 Task: Find connections with filter location Chharra with filter topic #healthy with filter profile language English with filter current company Incedo Inc. with filter school St. Joseph's Pre-University College with filter industry Blockchain Services with filter service category Email Marketing with filter keywords title Director of Maintenance
Action: Mouse moved to (487, 74)
Screenshot: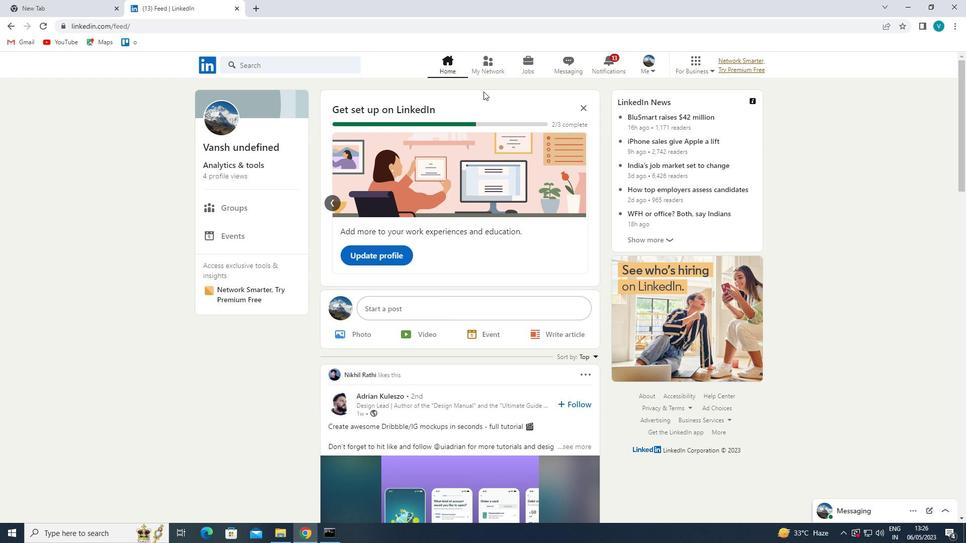 
Action: Mouse pressed left at (487, 74)
Screenshot: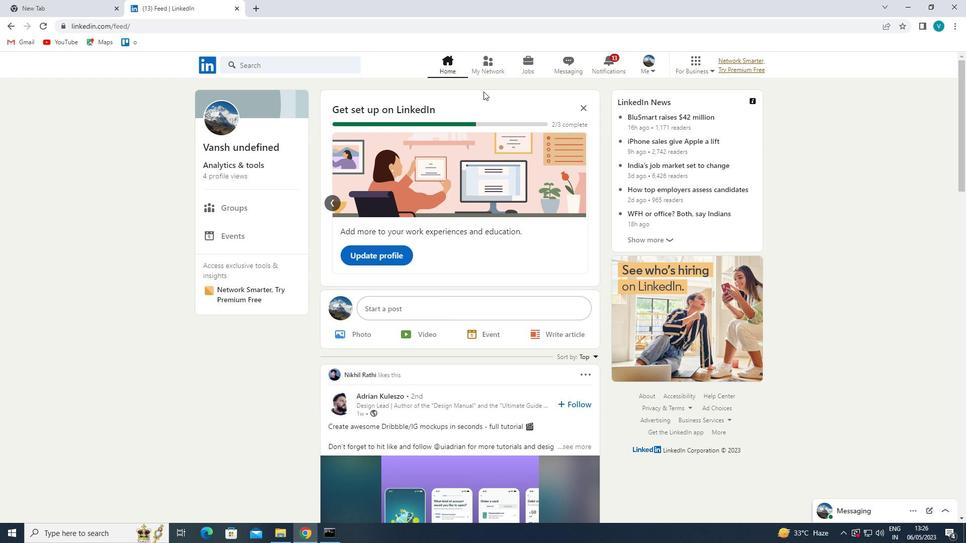 
Action: Mouse moved to (277, 117)
Screenshot: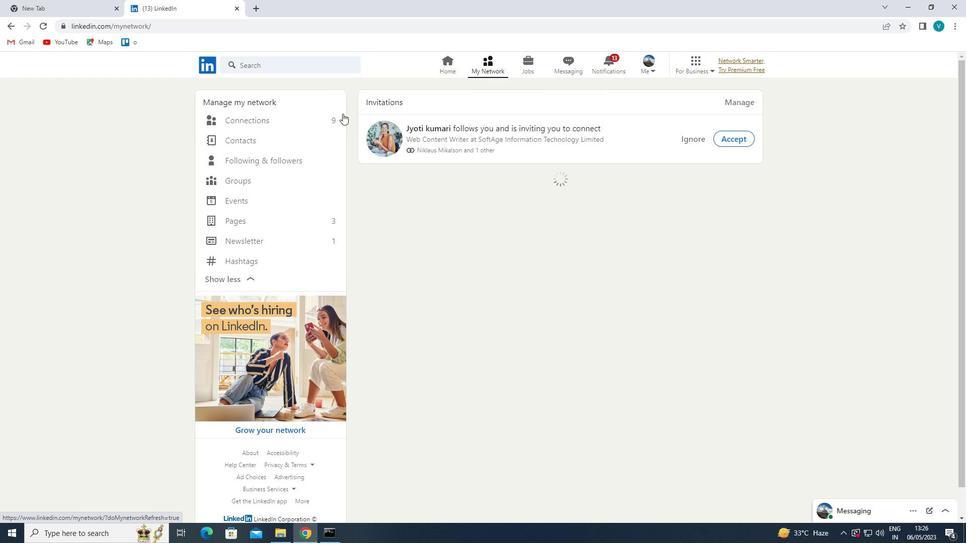 
Action: Mouse pressed left at (277, 117)
Screenshot: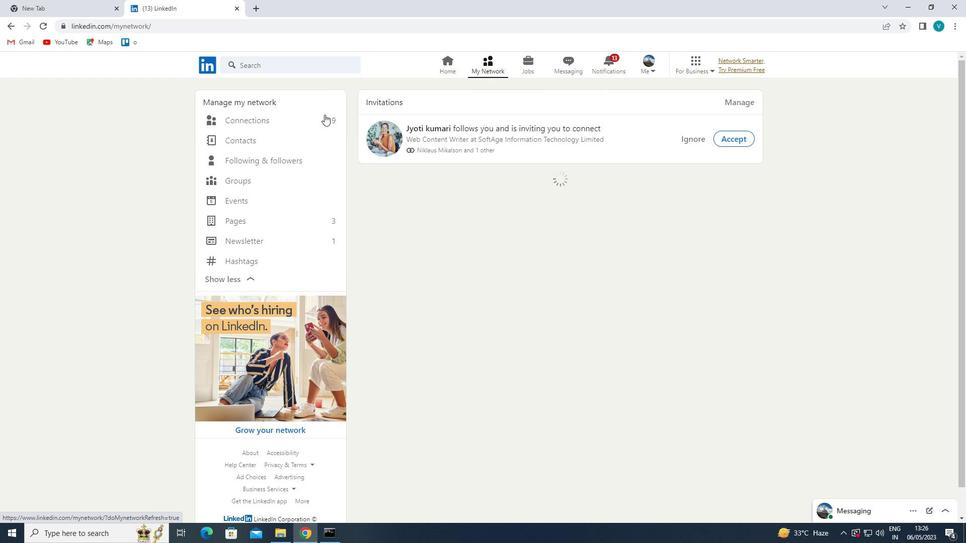 
Action: Mouse moved to (535, 122)
Screenshot: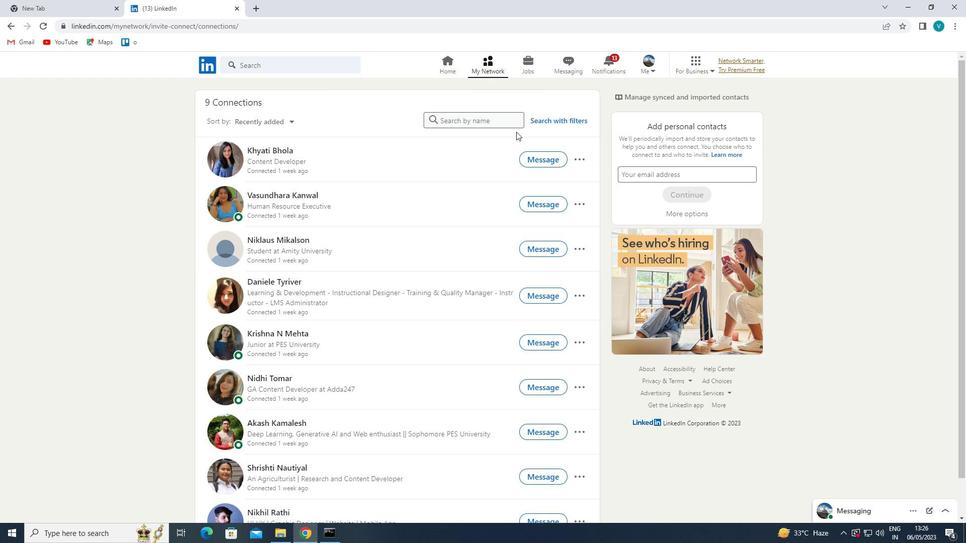 
Action: Mouse pressed left at (535, 122)
Screenshot: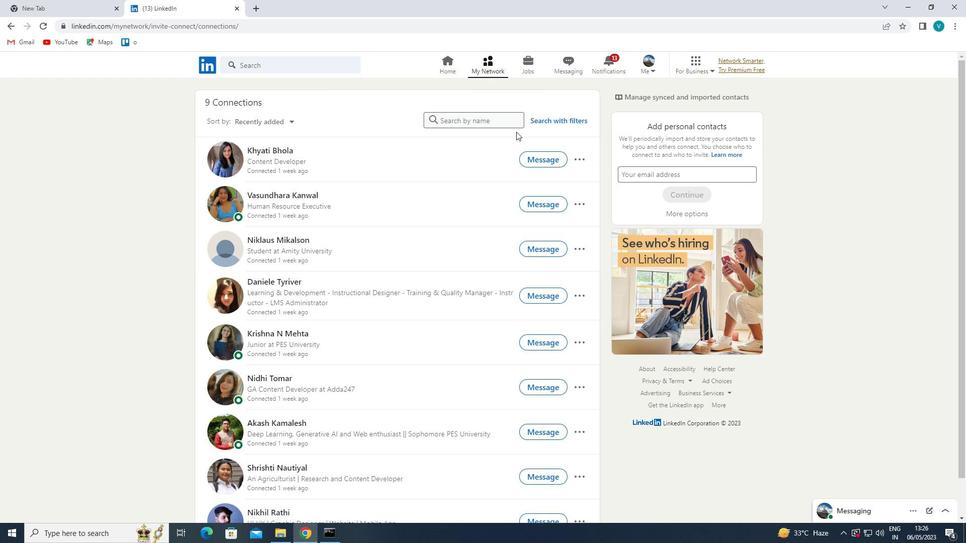 
Action: Mouse moved to (485, 94)
Screenshot: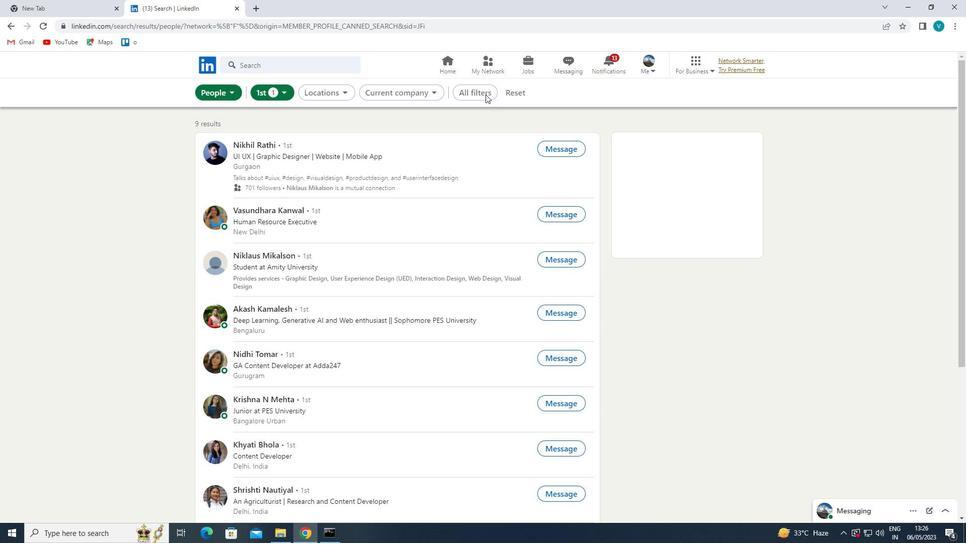 
Action: Mouse pressed left at (485, 94)
Screenshot: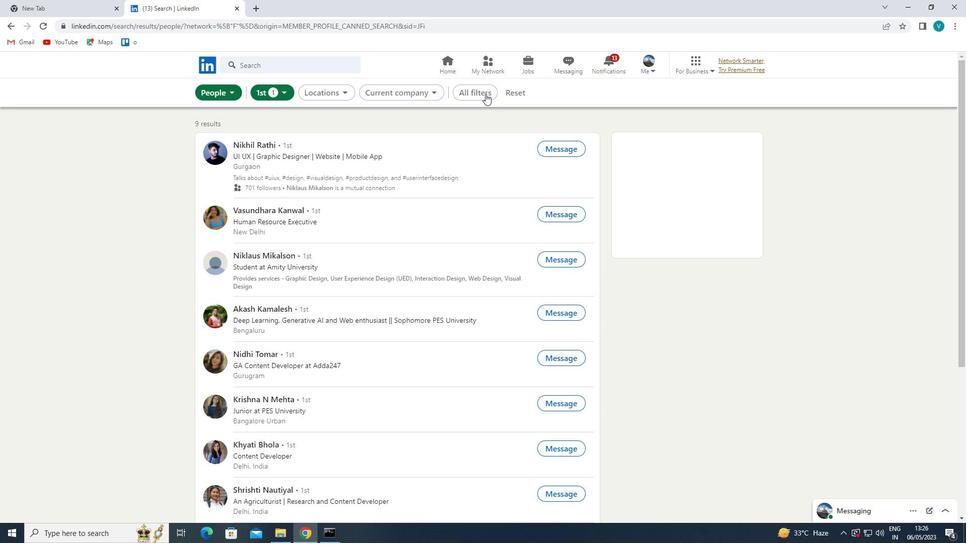 
Action: Mouse moved to (717, 197)
Screenshot: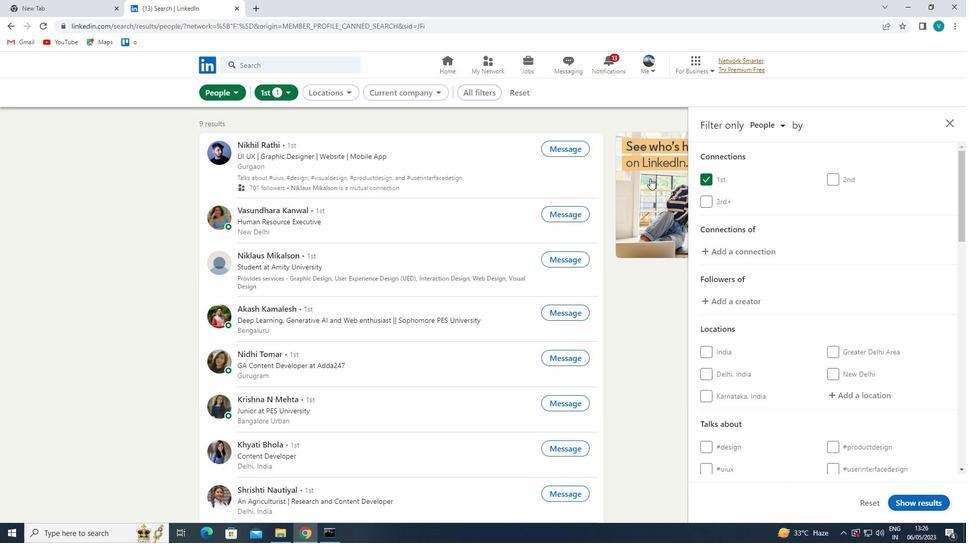 
Action: Mouse scrolled (717, 196) with delta (0, 0)
Screenshot: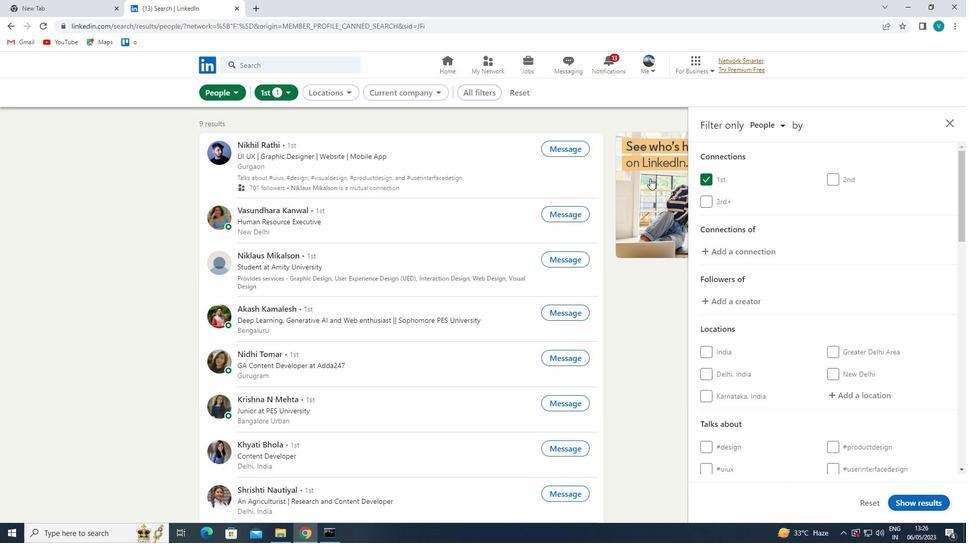 
Action: Mouse scrolled (717, 196) with delta (0, 0)
Screenshot: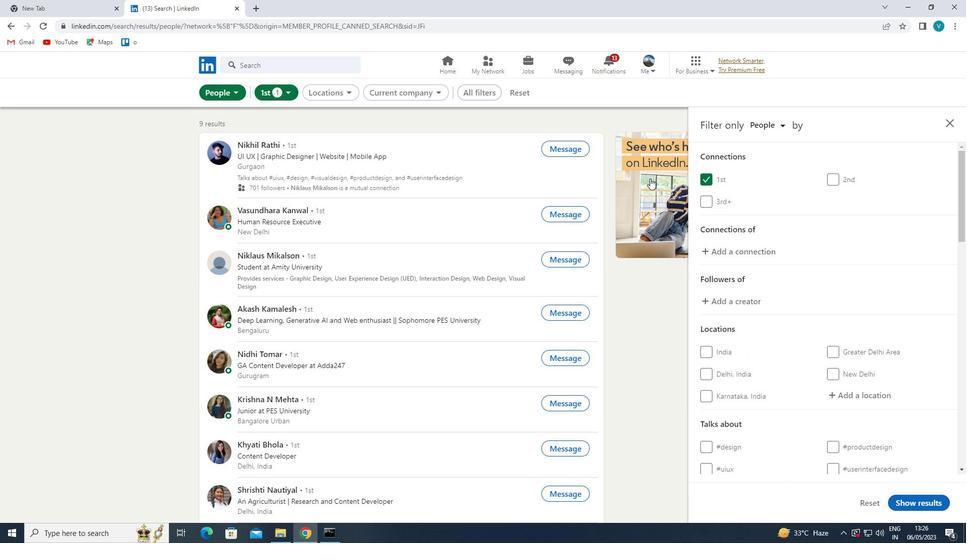 
Action: Mouse moved to (865, 289)
Screenshot: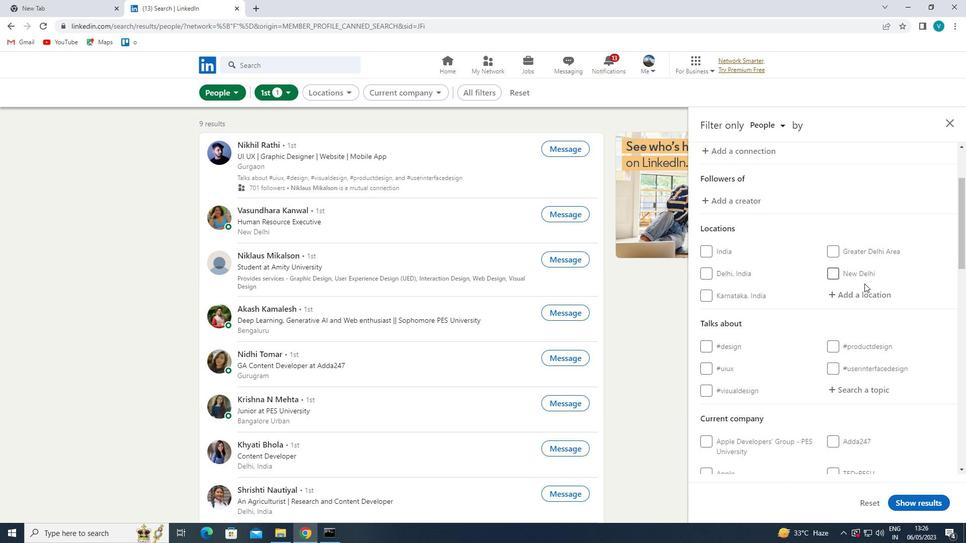 
Action: Mouse pressed left at (865, 289)
Screenshot: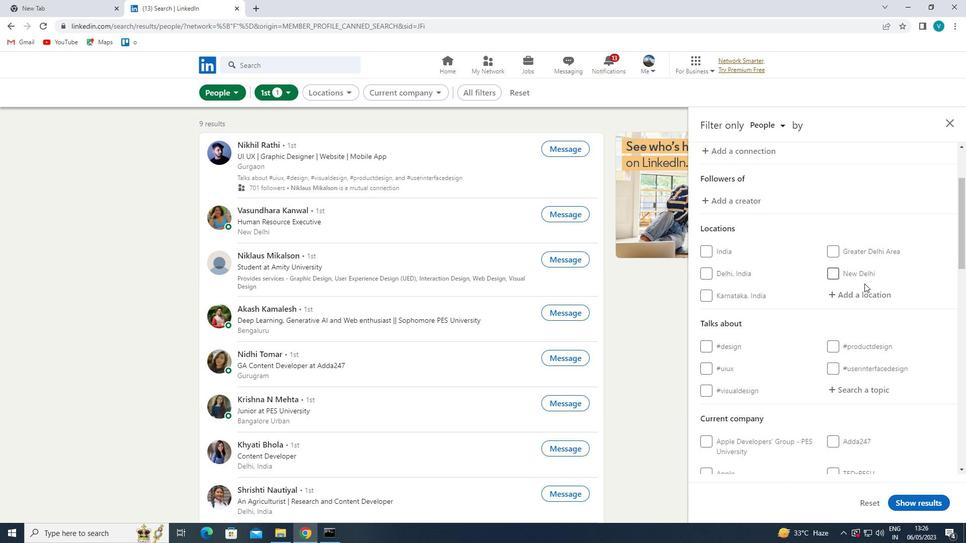 
Action: Mouse moved to (566, 120)
Screenshot: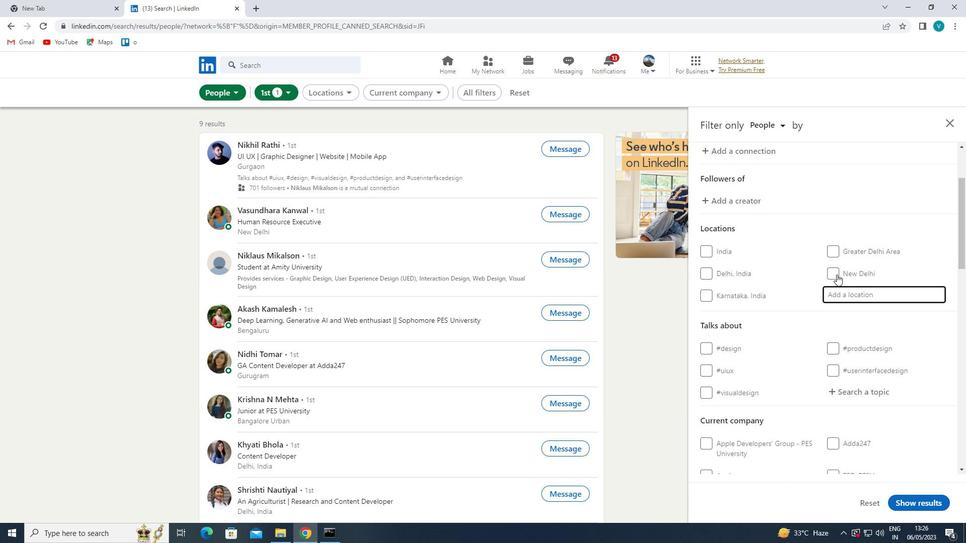 
Action: Key pressed <Key.shift>CHHARRA
Screenshot: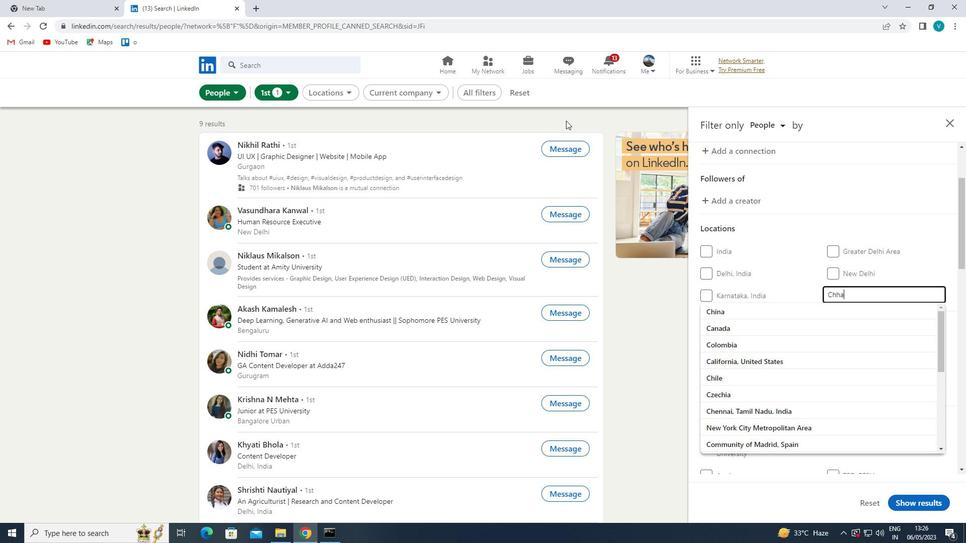 
Action: Mouse moved to (824, 294)
Screenshot: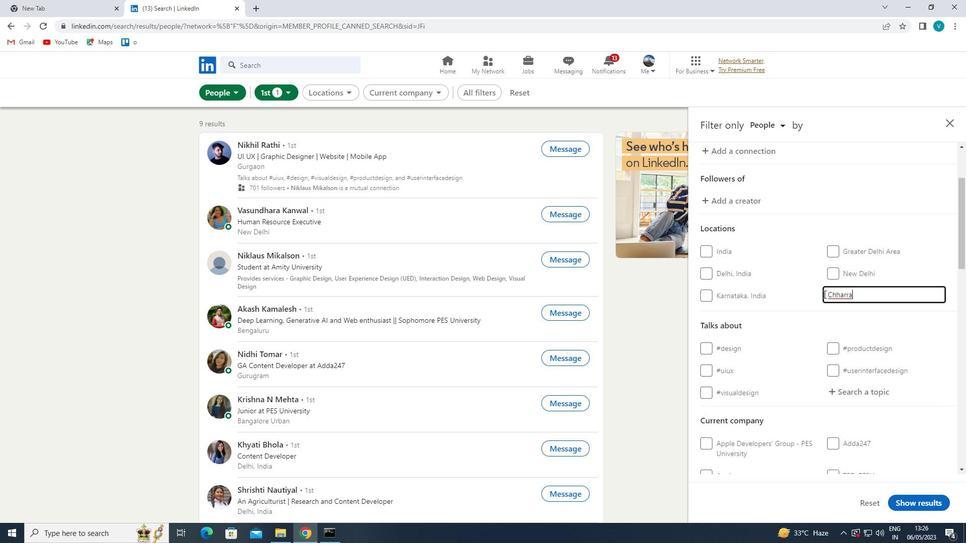
Action: Mouse pressed left at (824, 294)
Screenshot: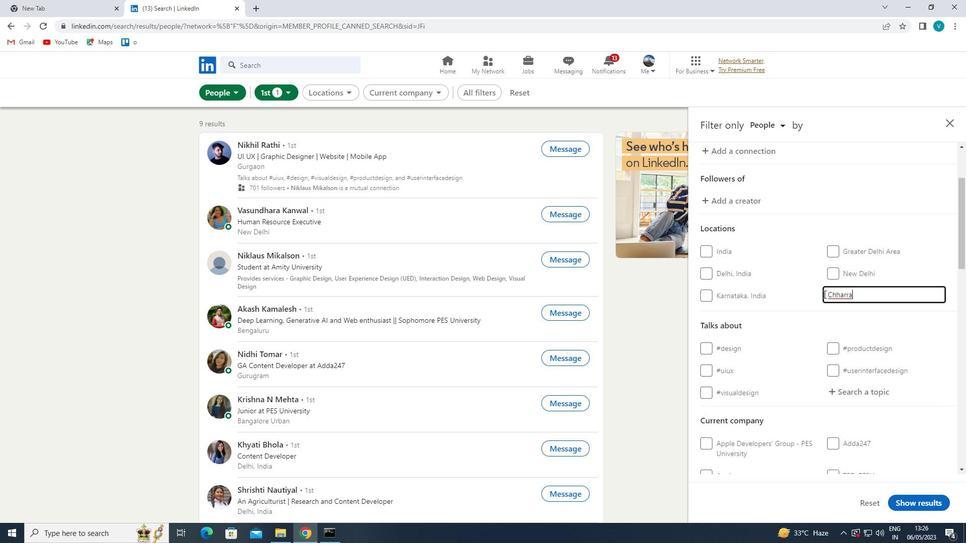 
Action: Mouse moved to (844, 331)
Screenshot: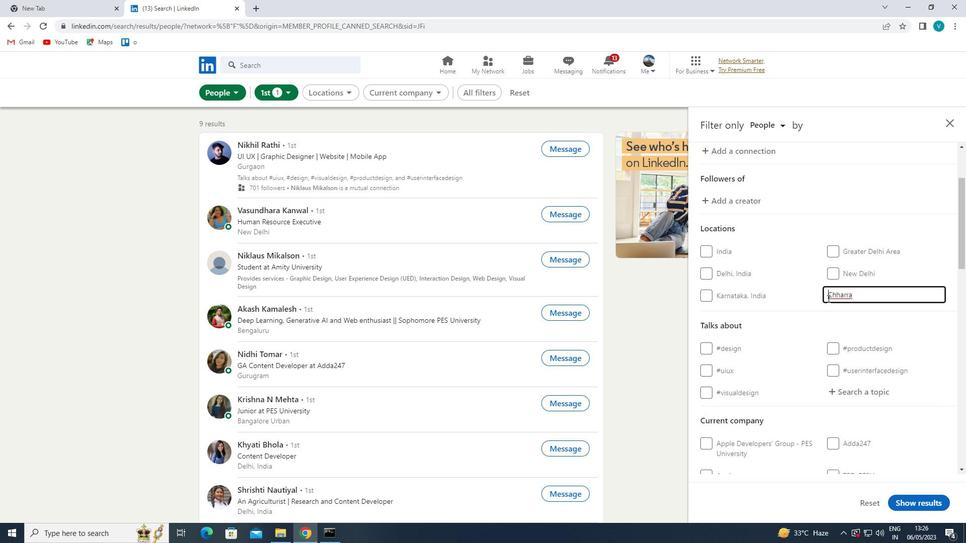 
Action: Mouse scrolled (844, 331) with delta (0, 0)
Screenshot: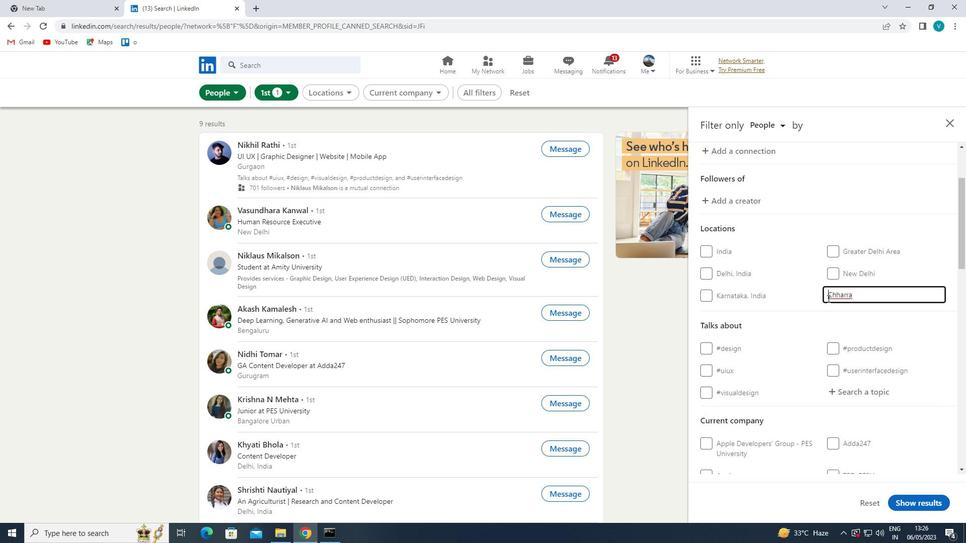
Action: Mouse moved to (848, 337)
Screenshot: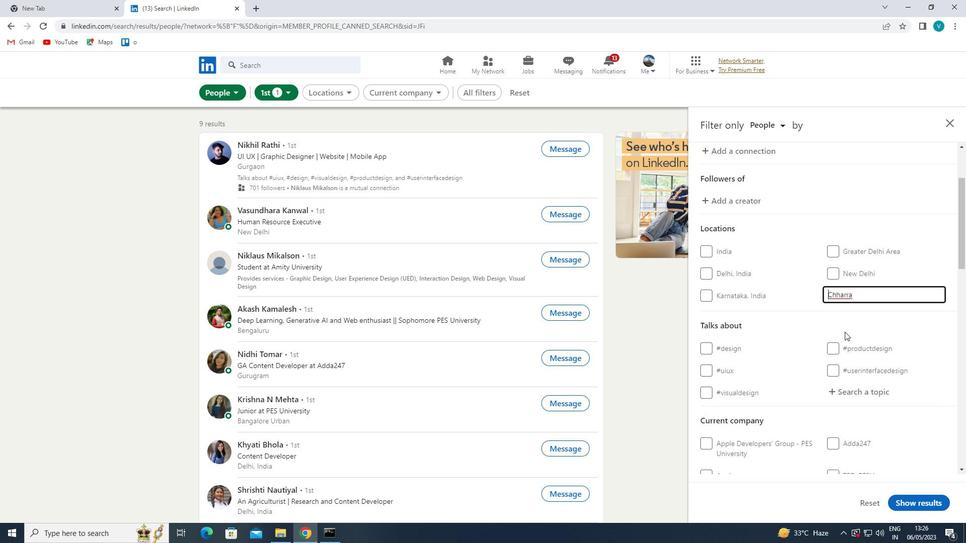 
Action: Mouse scrolled (848, 336) with delta (0, 0)
Screenshot: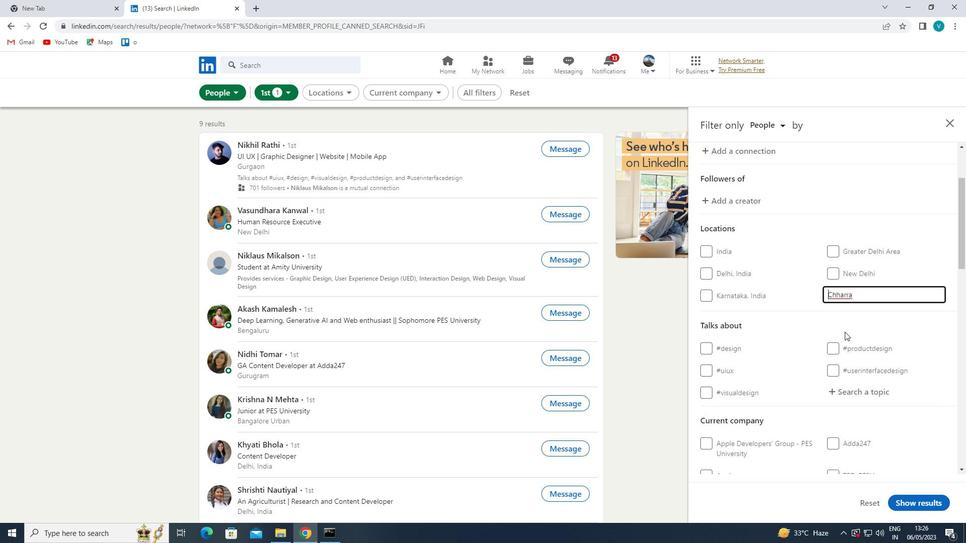 
Action: Mouse moved to (863, 293)
Screenshot: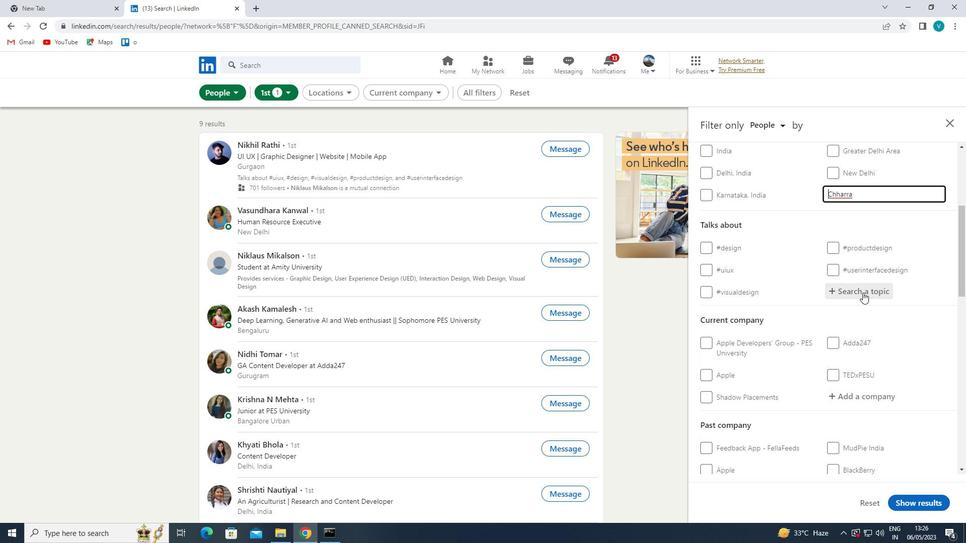 
Action: Mouse pressed left at (863, 293)
Screenshot: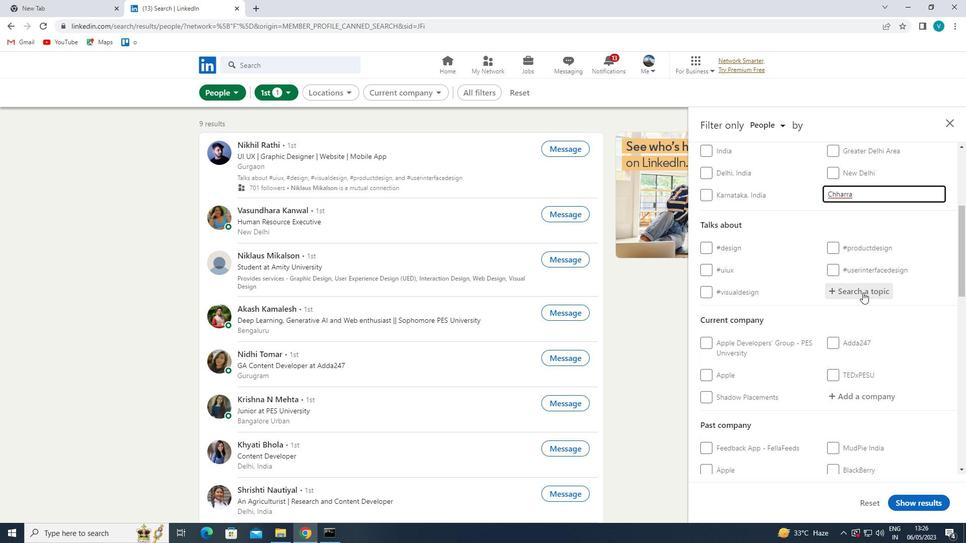 
Action: Mouse moved to (792, 246)
Screenshot: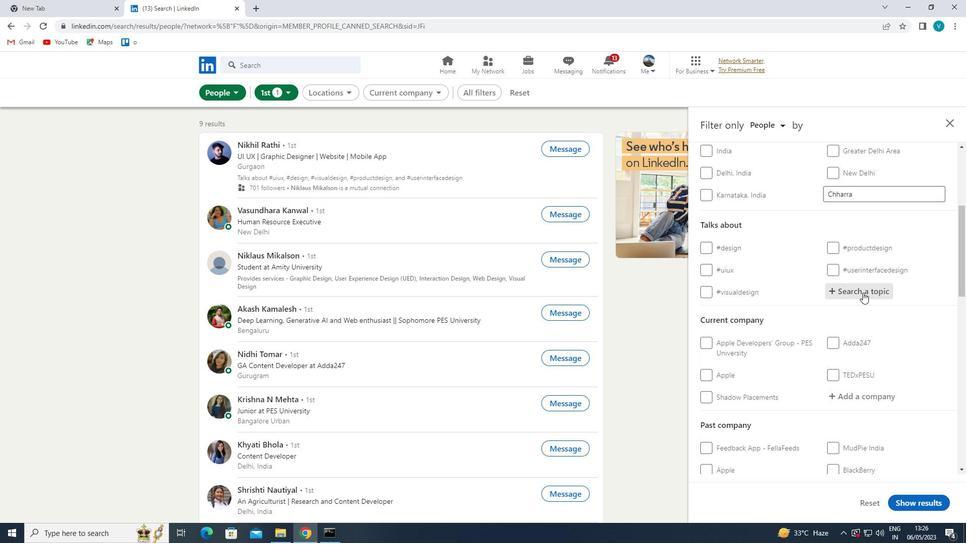
Action: Key pressed HEA
Screenshot: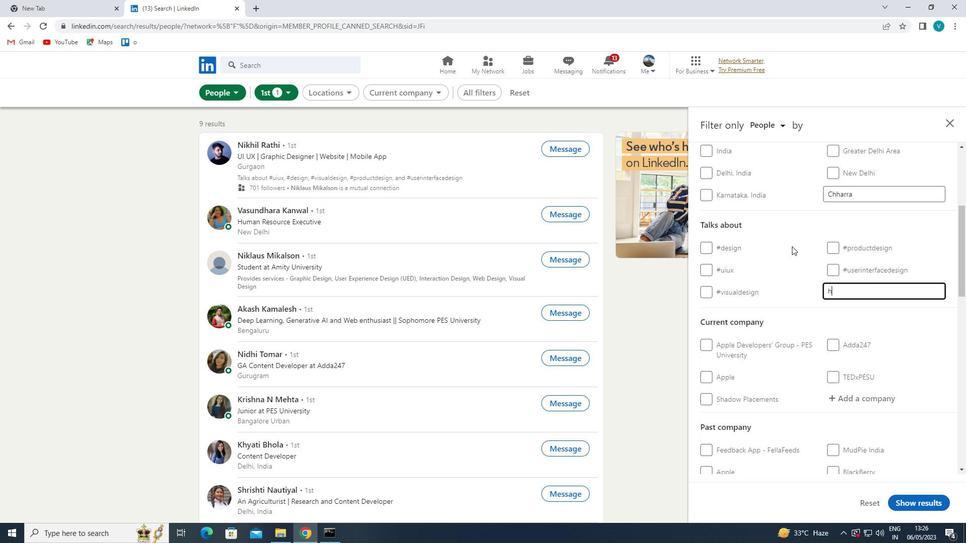
Action: Mouse moved to (792, 246)
Screenshot: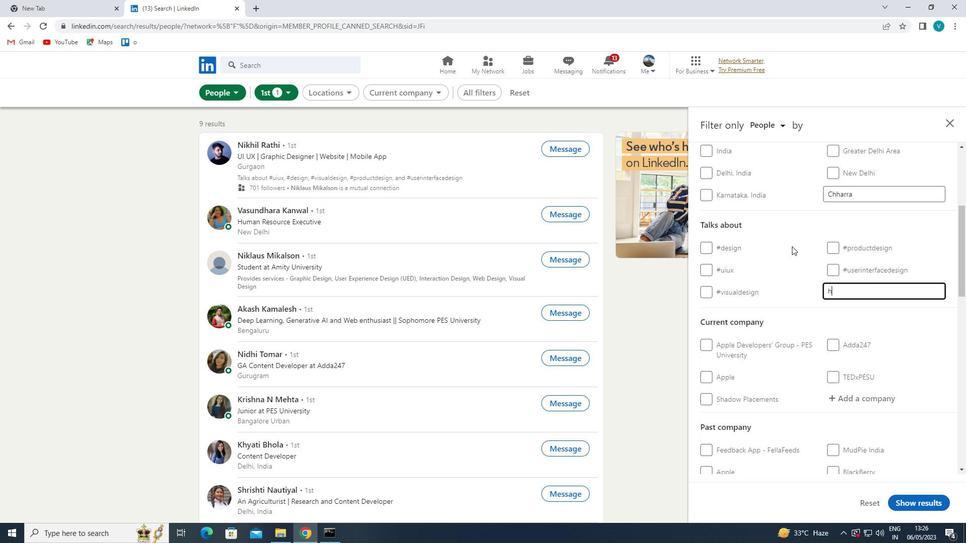 
Action: Key pressed LTHY
Screenshot: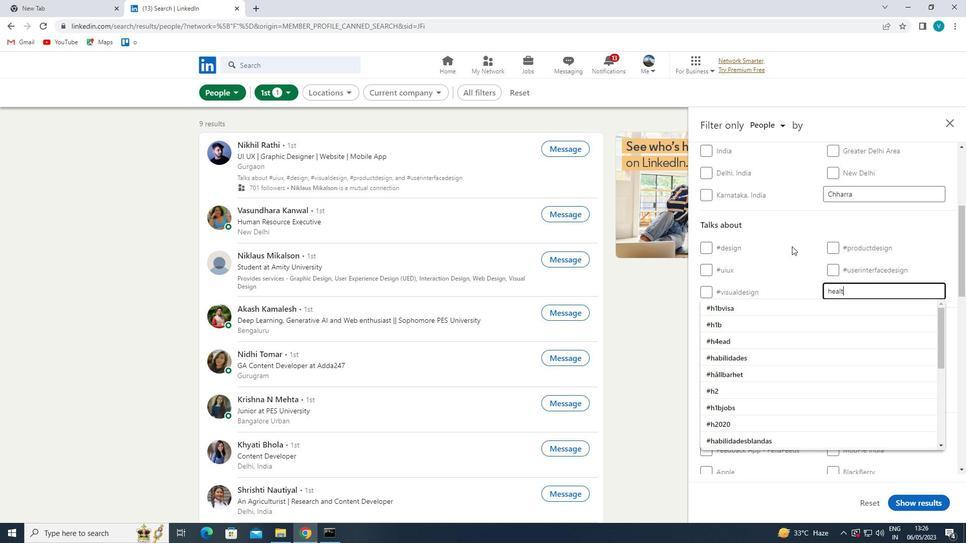 
Action: Mouse moved to (761, 336)
Screenshot: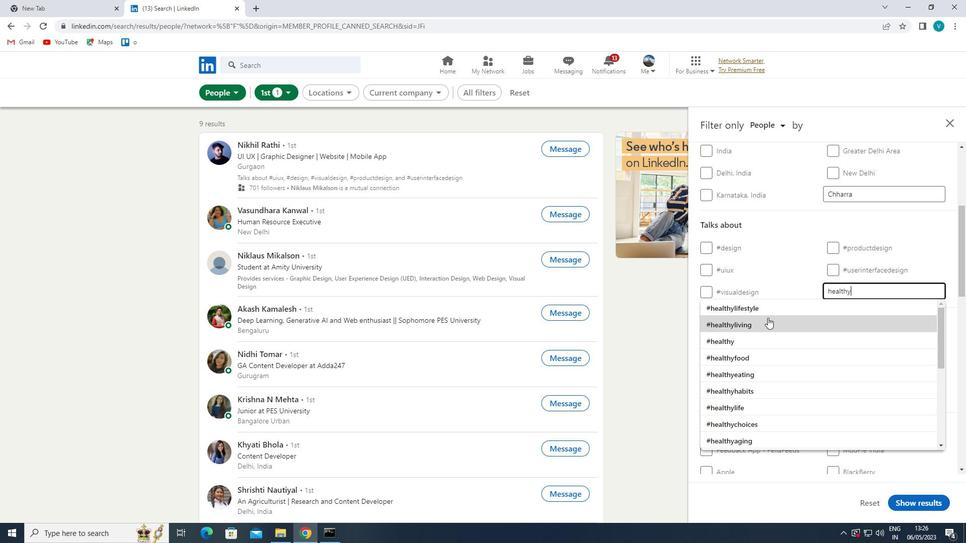 
Action: Mouse pressed left at (761, 336)
Screenshot: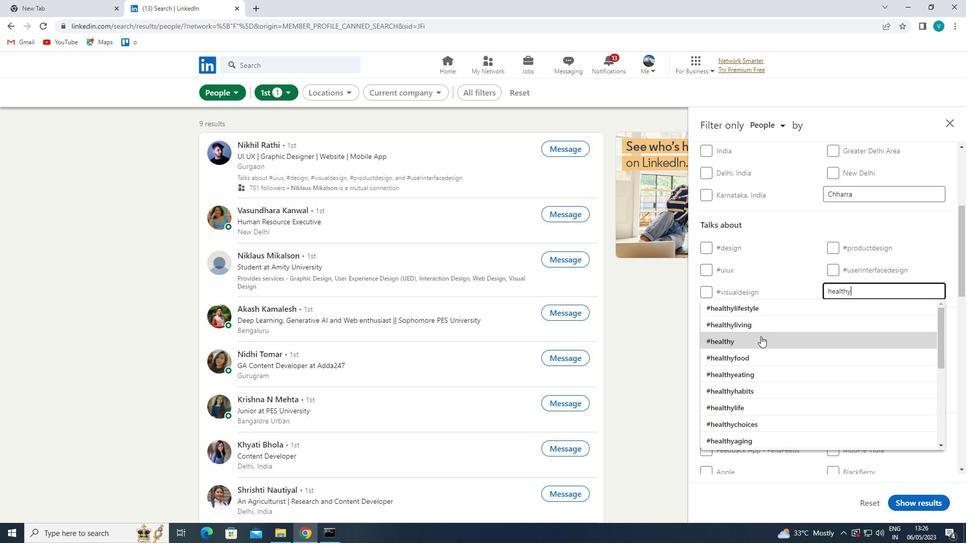 
Action: Mouse moved to (764, 335)
Screenshot: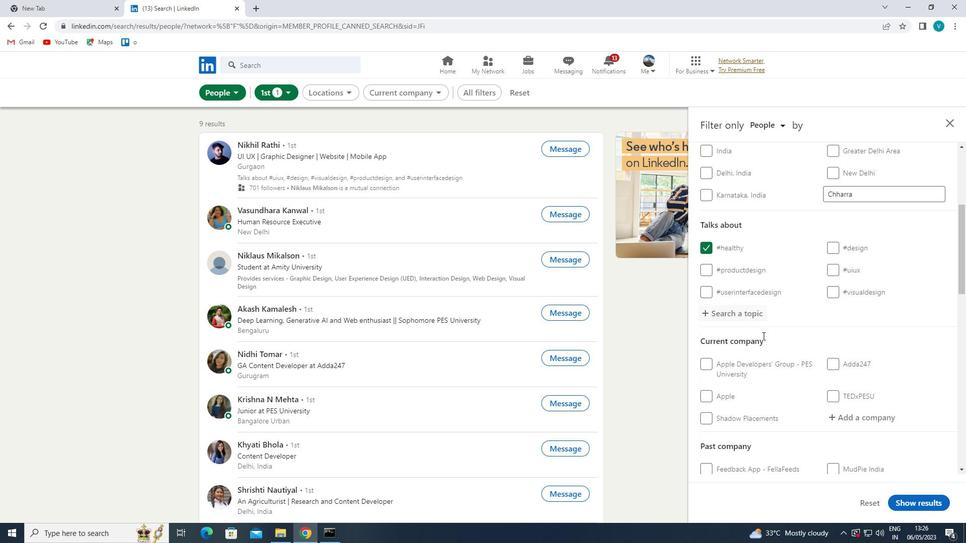 
Action: Mouse scrolled (764, 334) with delta (0, 0)
Screenshot: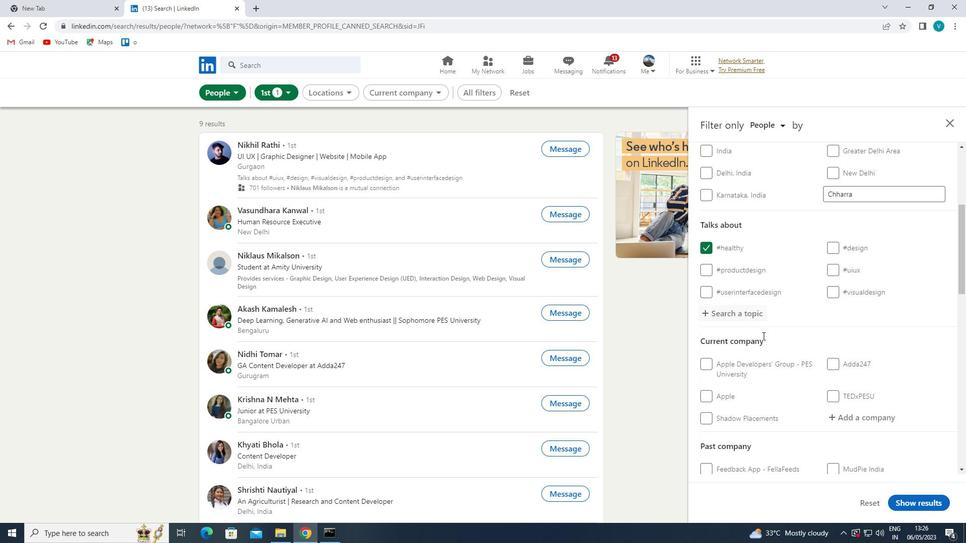 
Action: Mouse moved to (765, 335)
Screenshot: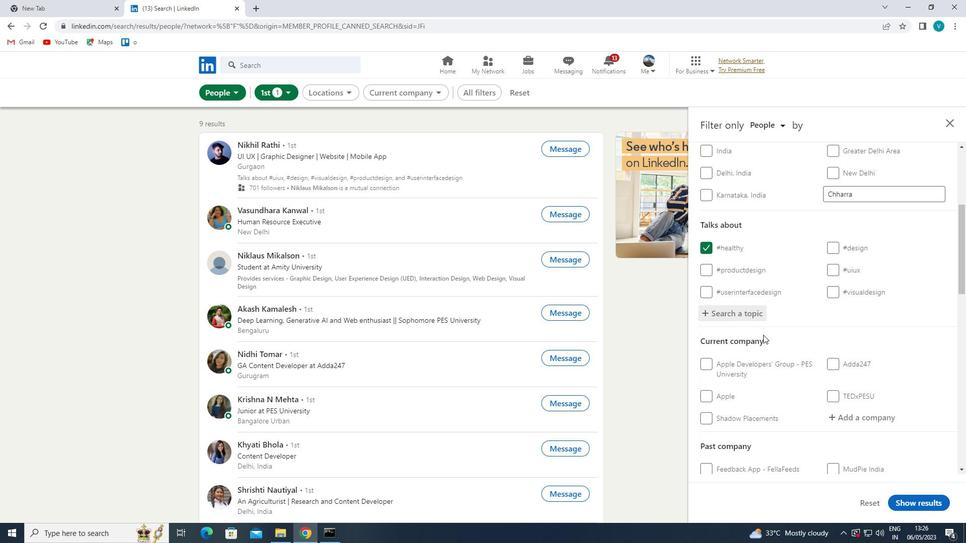 
Action: Mouse scrolled (765, 334) with delta (0, 0)
Screenshot: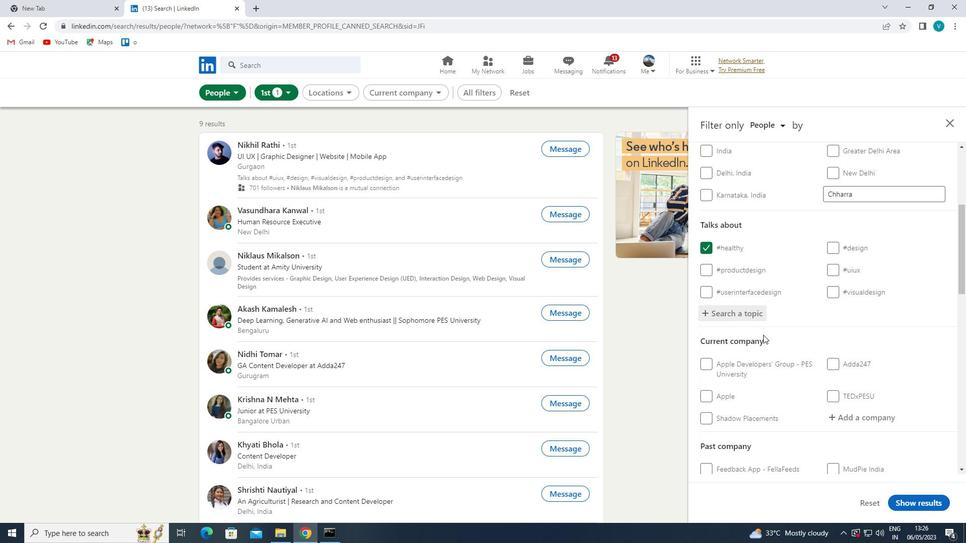 
Action: Mouse moved to (768, 337)
Screenshot: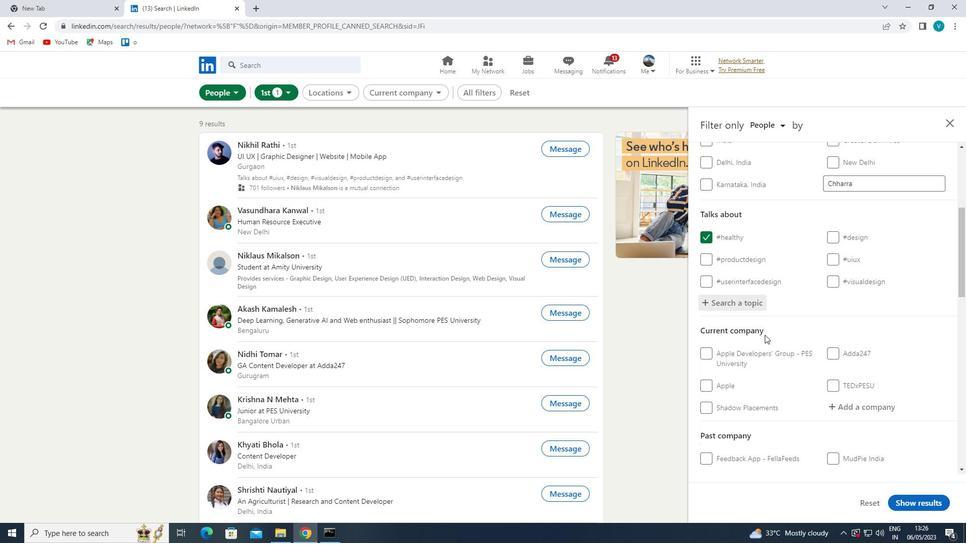 
Action: Mouse scrolled (768, 337) with delta (0, 0)
Screenshot: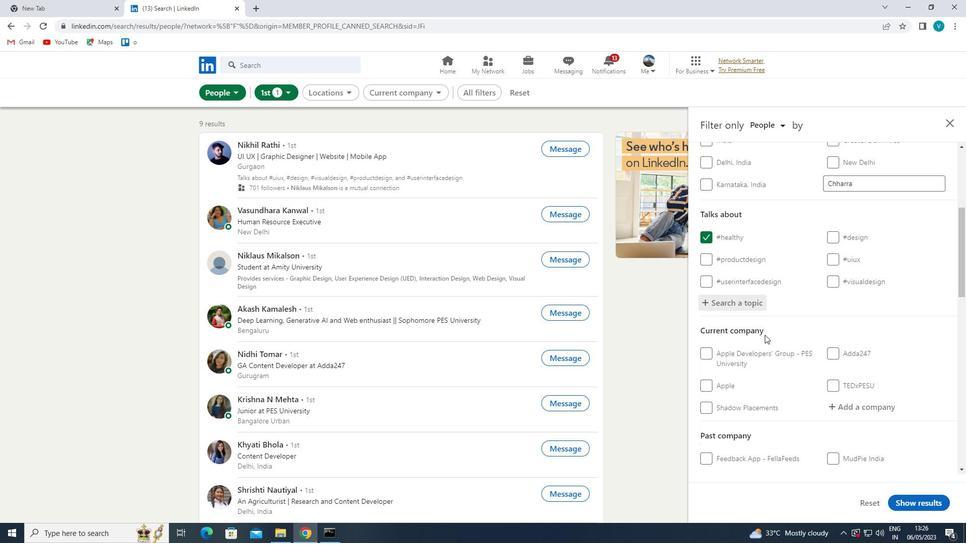 
Action: Mouse moved to (852, 317)
Screenshot: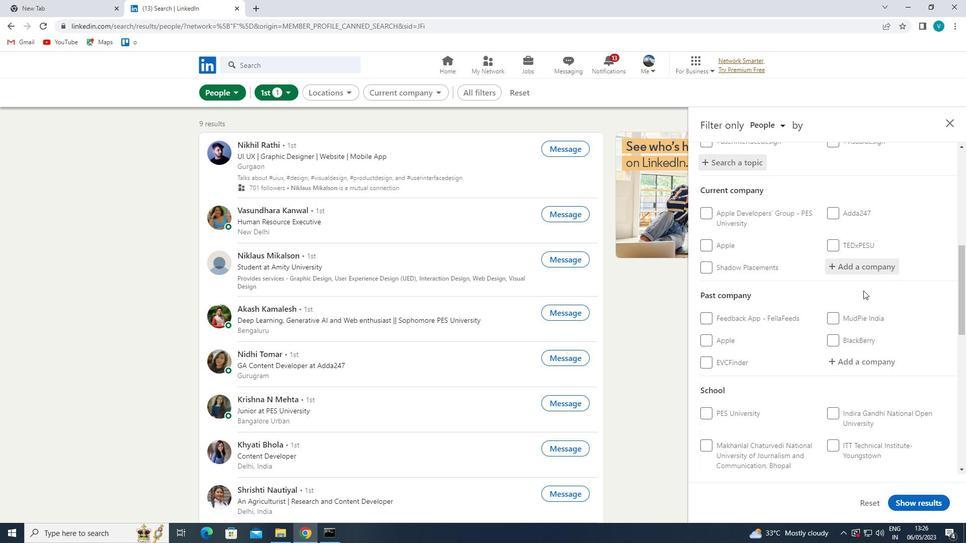 
Action: Mouse scrolled (852, 317) with delta (0, 0)
Screenshot: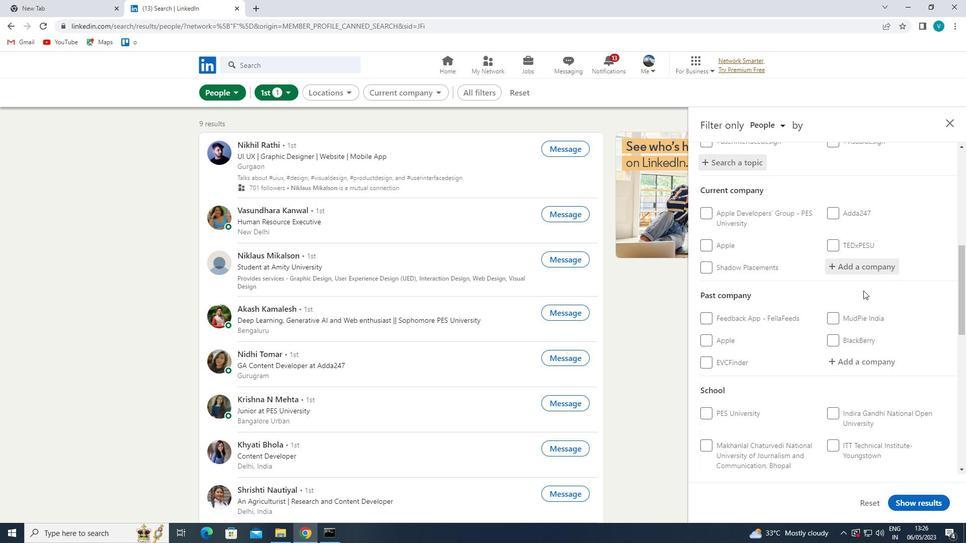 
Action: Mouse moved to (846, 328)
Screenshot: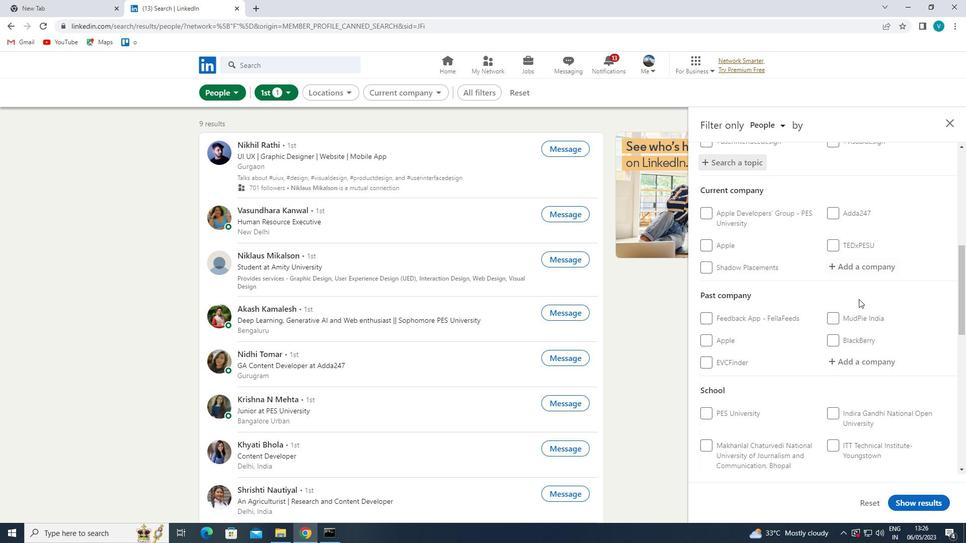 
Action: Mouse scrolled (846, 327) with delta (0, 0)
Screenshot: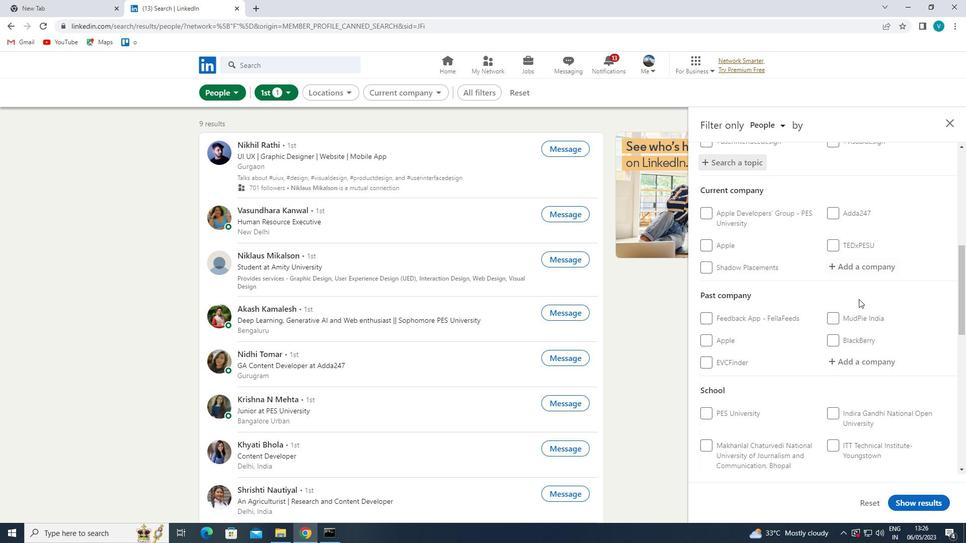 
Action: Mouse moved to (839, 337)
Screenshot: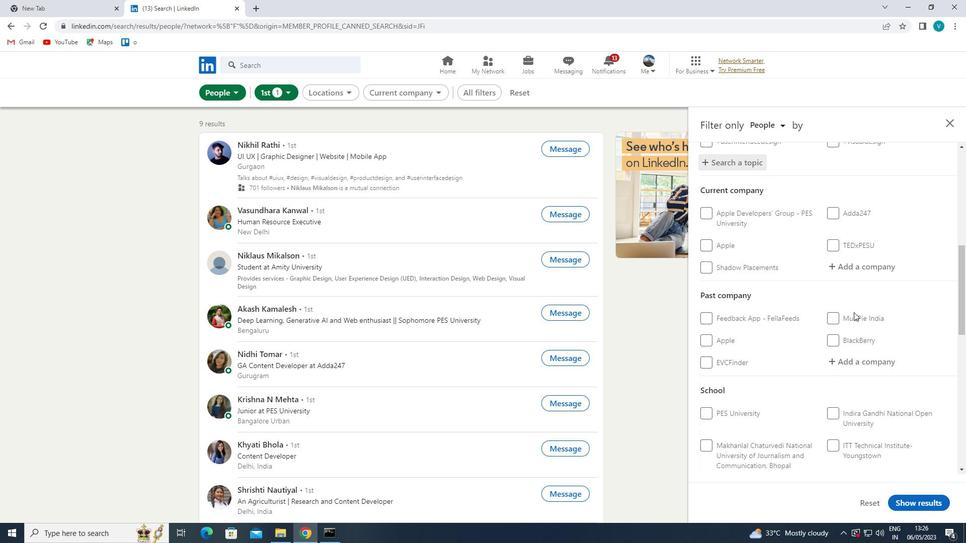 
Action: Mouse scrolled (839, 336) with delta (0, 0)
Screenshot: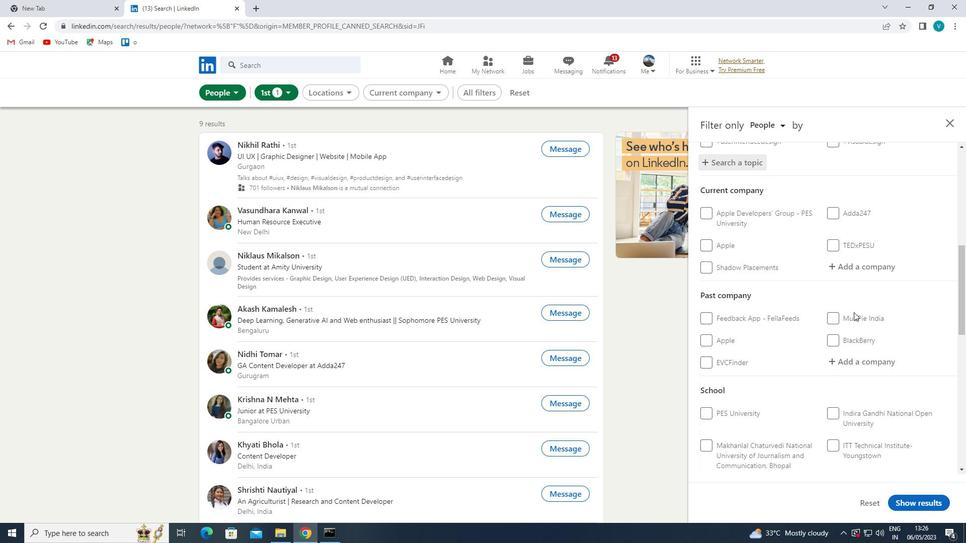 
Action: Mouse moved to (825, 345)
Screenshot: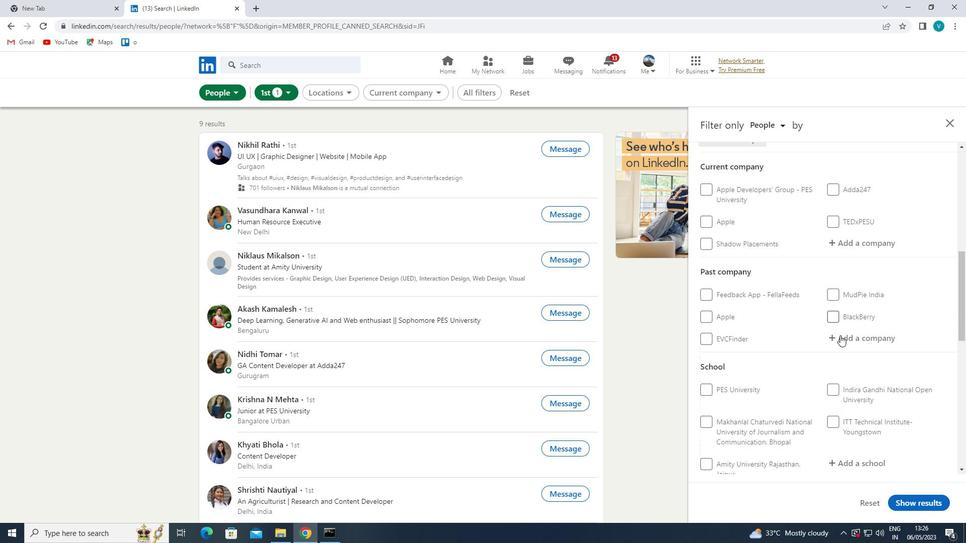 
Action: Mouse scrolled (825, 344) with delta (0, 0)
Screenshot: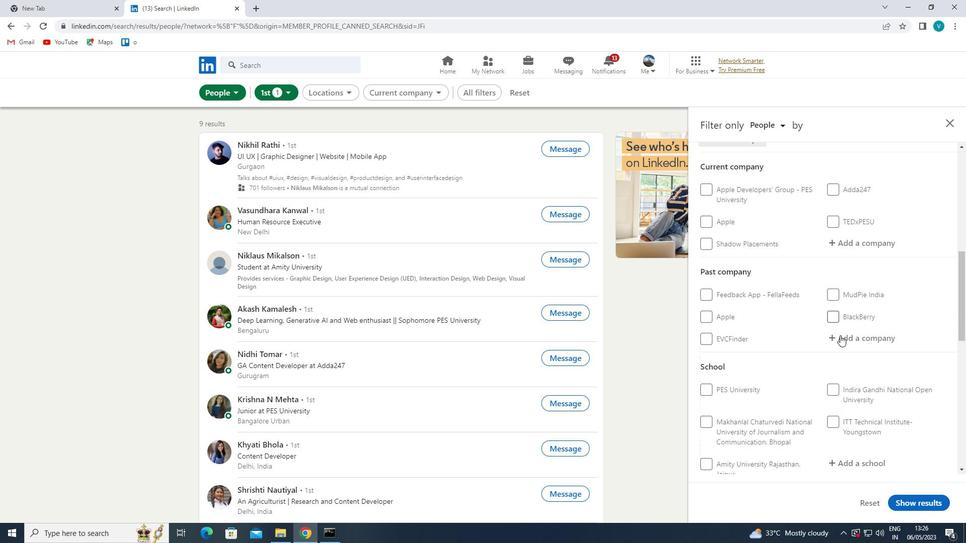 
Action: Mouse moved to (798, 353)
Screenshot: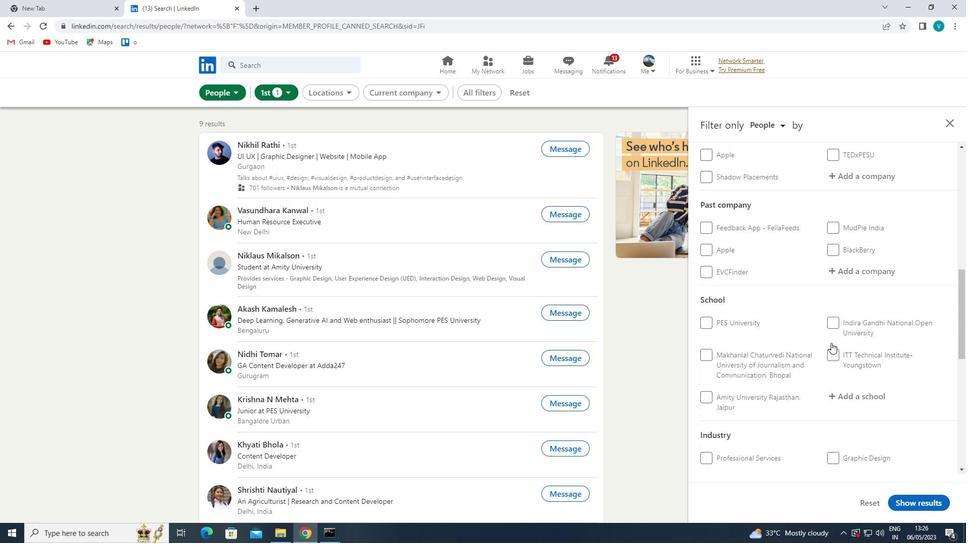 
Action: Mouse scrolled (798, 352) with delta (0, 0)
Screenshot: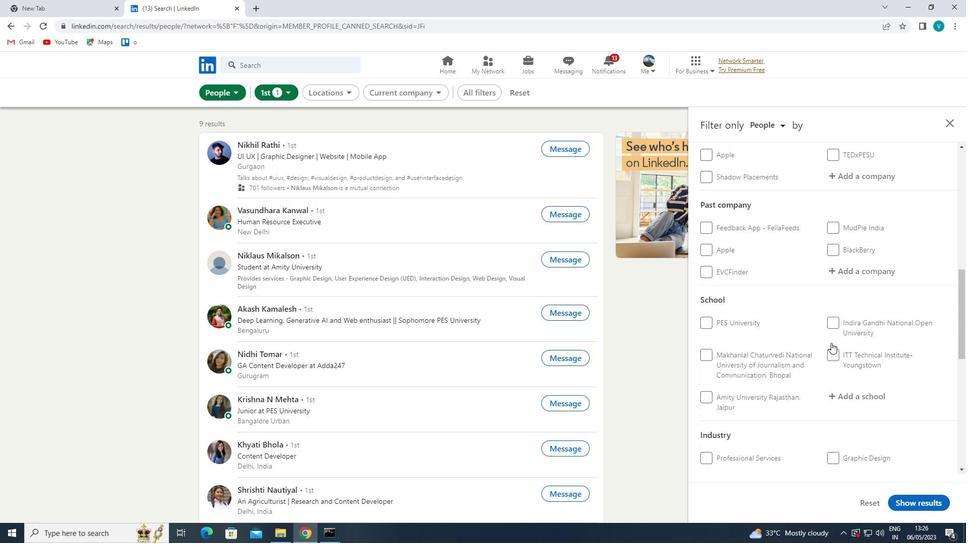 
Action: Mouse moved to (767, 359)
Screenshot: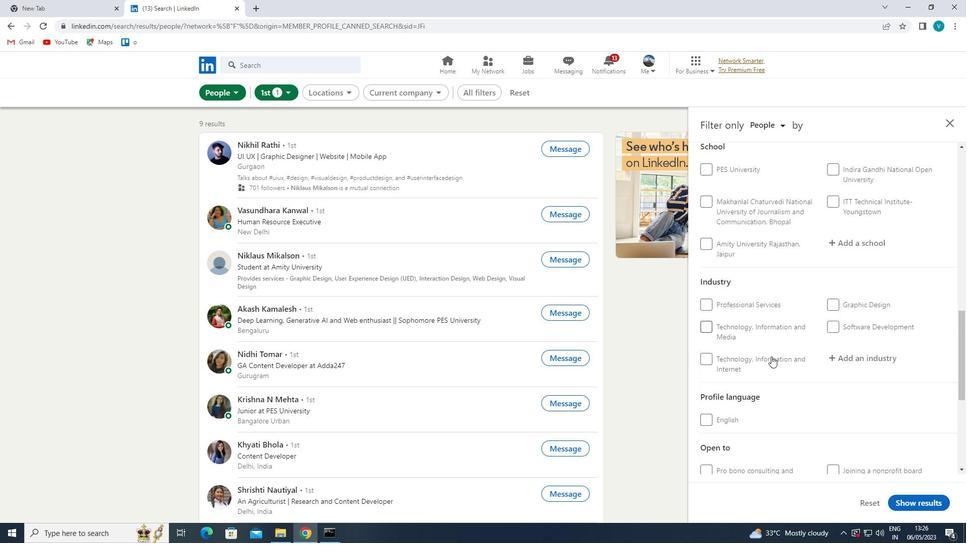 
Action: Mouse scrolled (767, 358) with delta (0, 0)
Screenshot: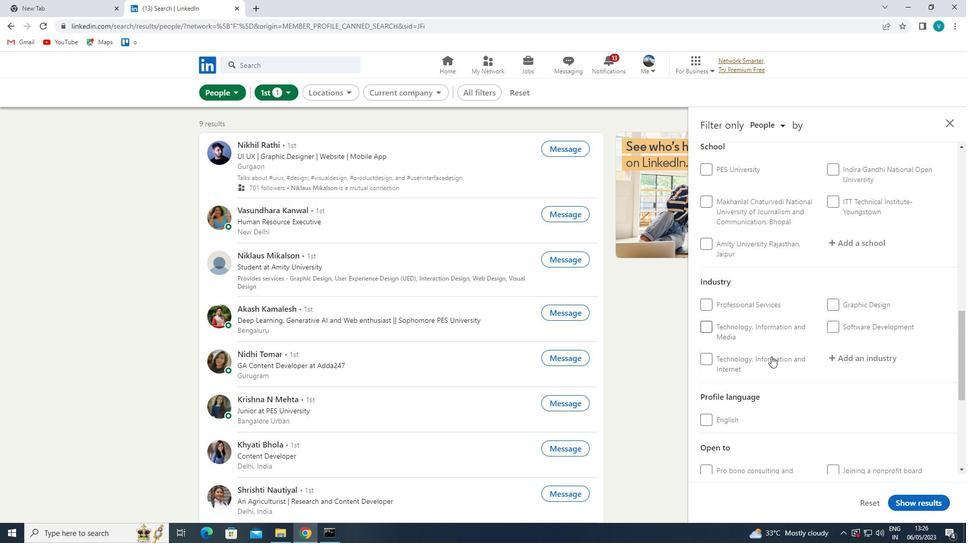 
Action: Mouse moved to (709, 361)
Screenshot: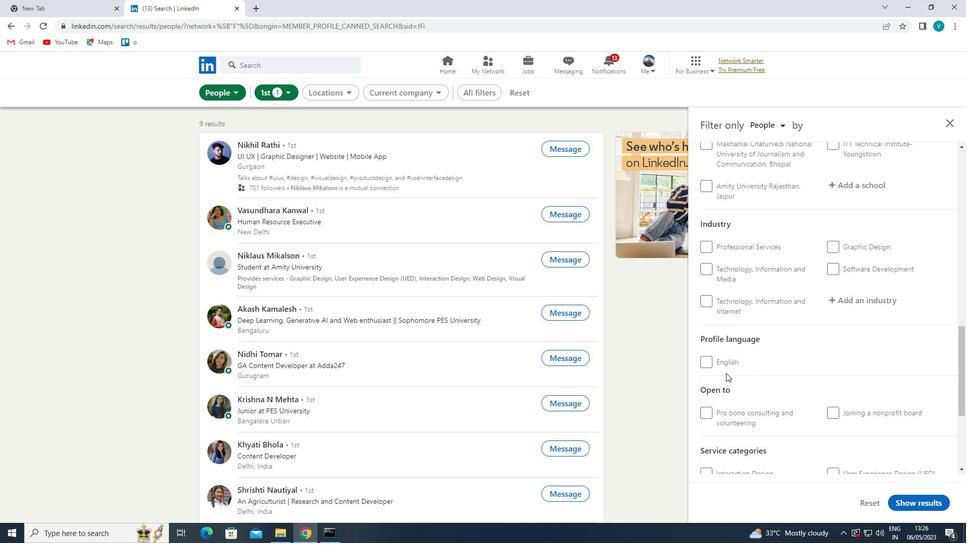 
Action: Mouse pressed left at (709, 361)
Screenshot: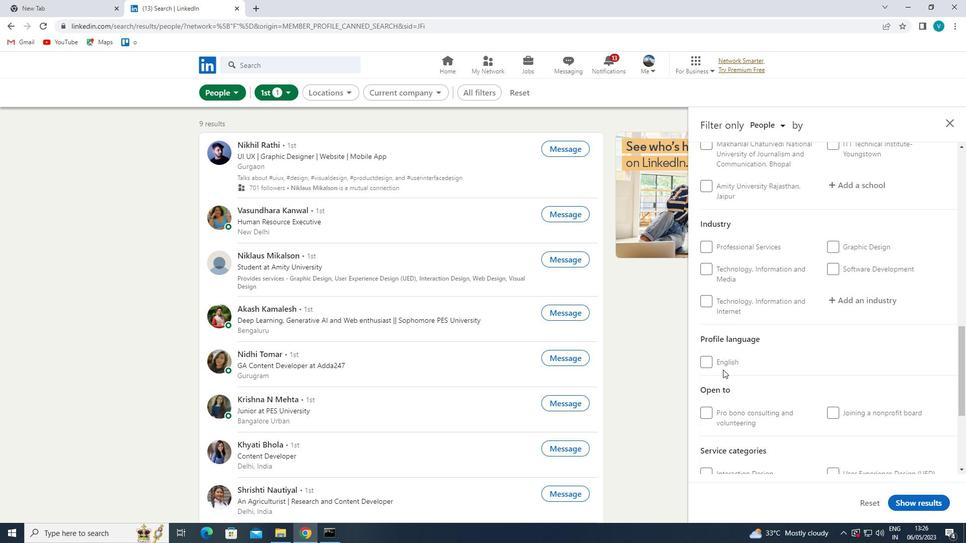 
Action: Mouse moved to (792, 350)
Screenshot: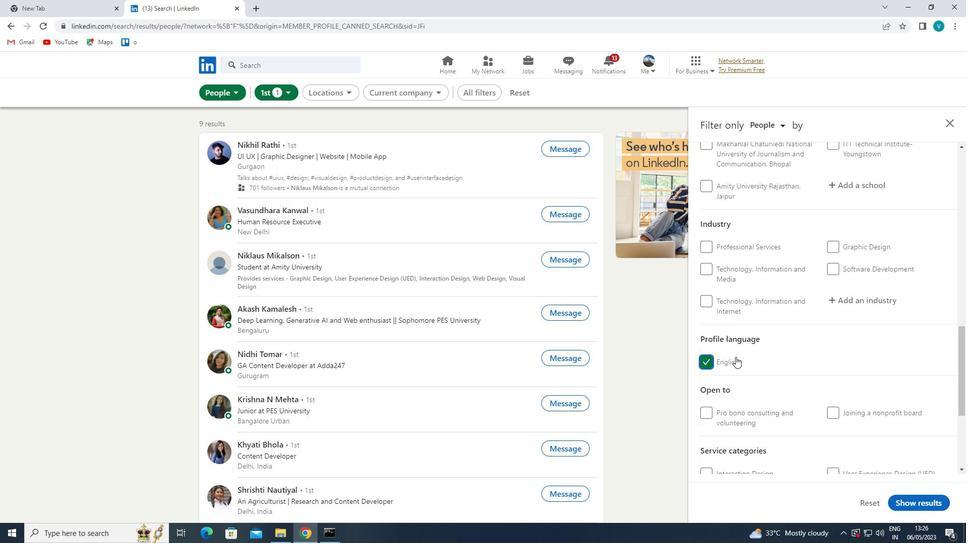 
Action: Mouse scrolled (792, 351) with delta (0, 0)
Screenshot: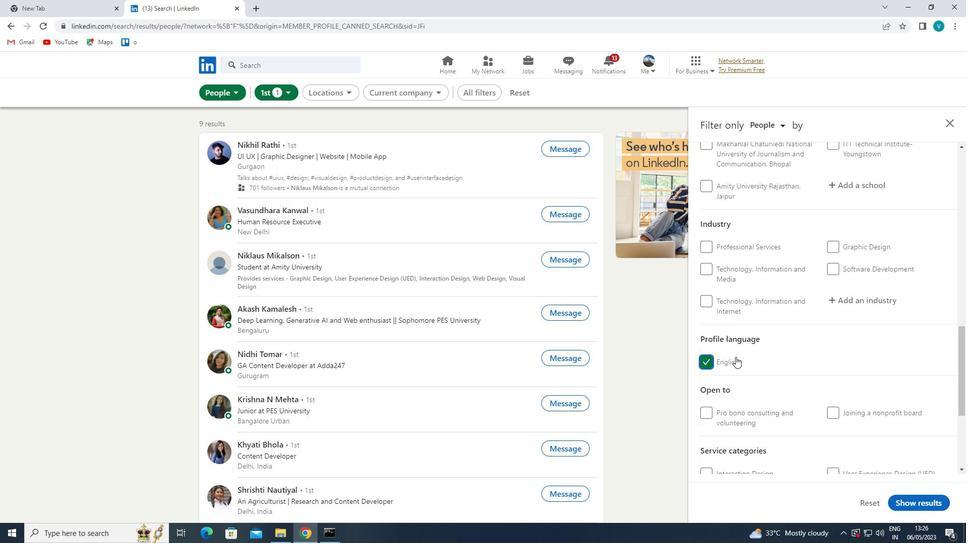 
Action: Mouse moved to (797, 349)
Screenshot: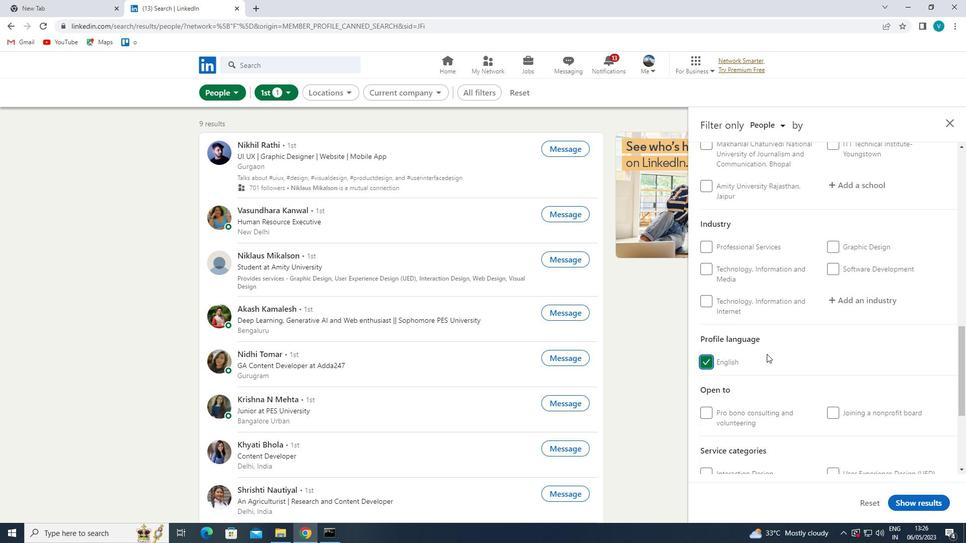 
Action: Mouse scrolled (797, 349) with delta (0, 0)
Screenshot: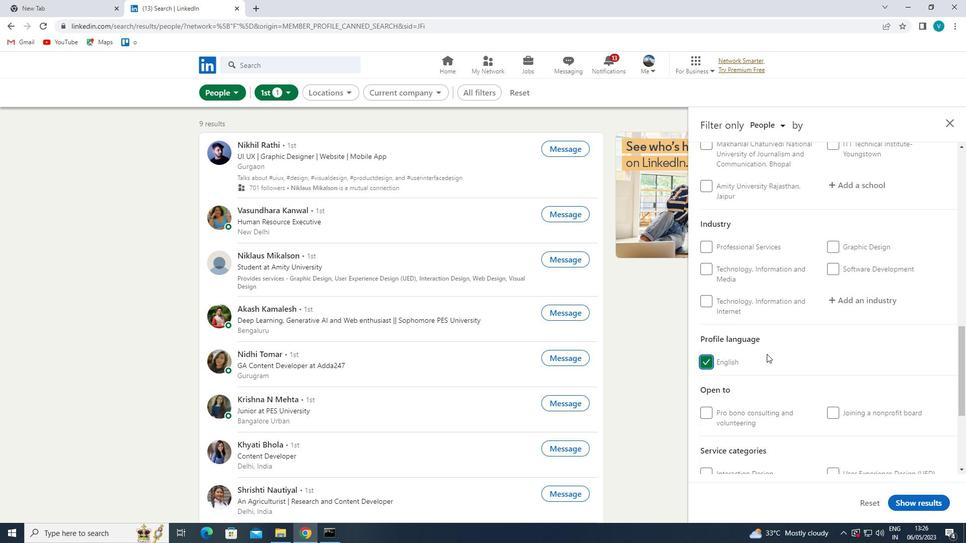 
Action: Mouse moved to (799, 348)
Screenshot: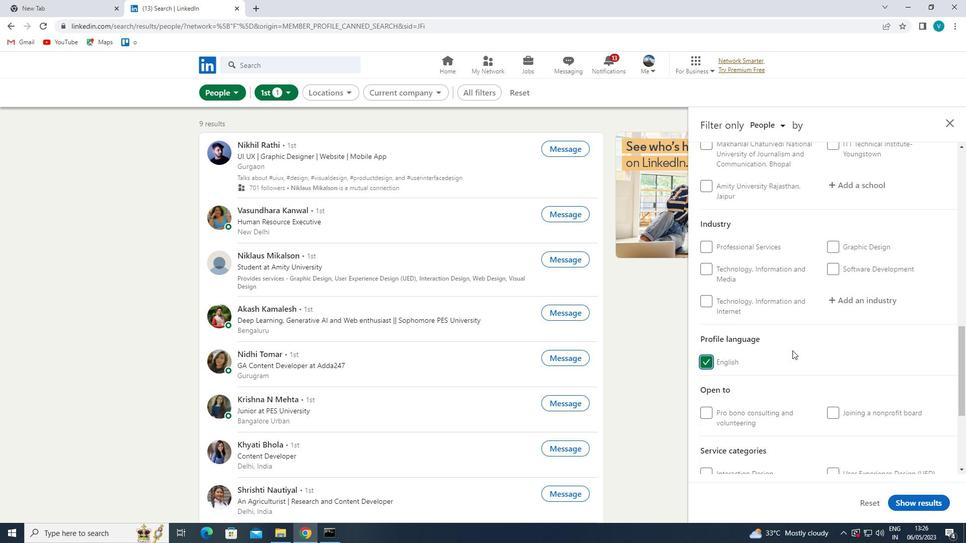 
Action: Mouse scrolled (799, 349) with delta (0, 0)
Screenshot: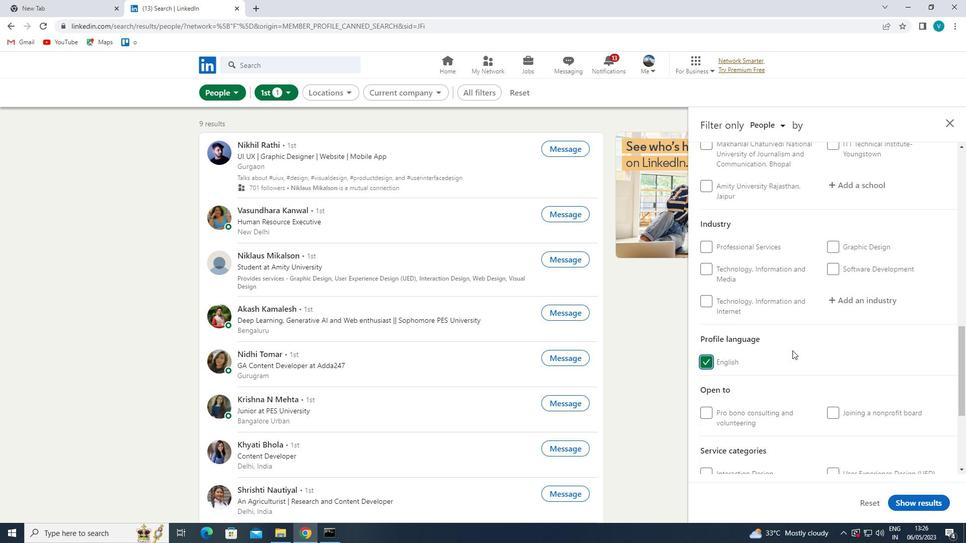 
Action: Mouse moved to (801, 348)
Screenshot: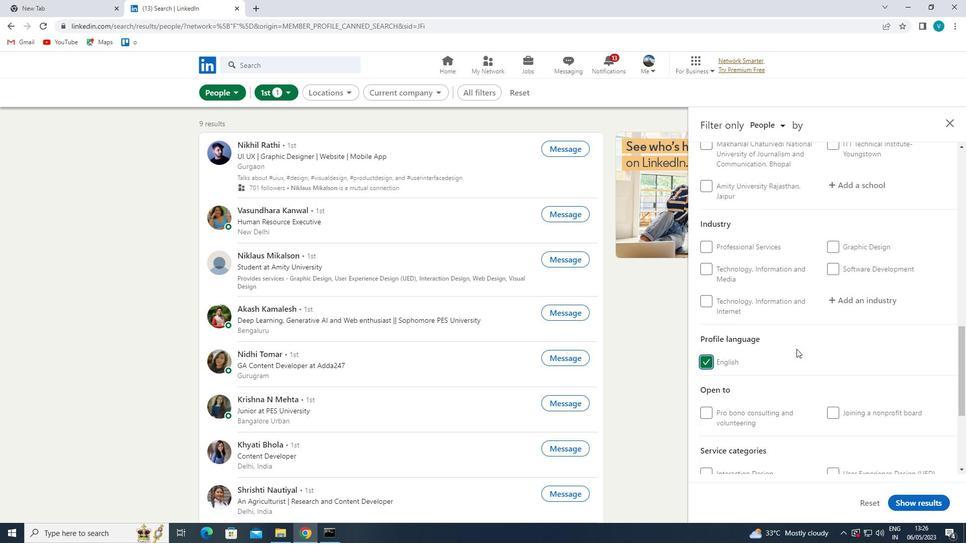 
Action: Mouse scrolled (801, 348) with delta (0, 0)
Screenshot: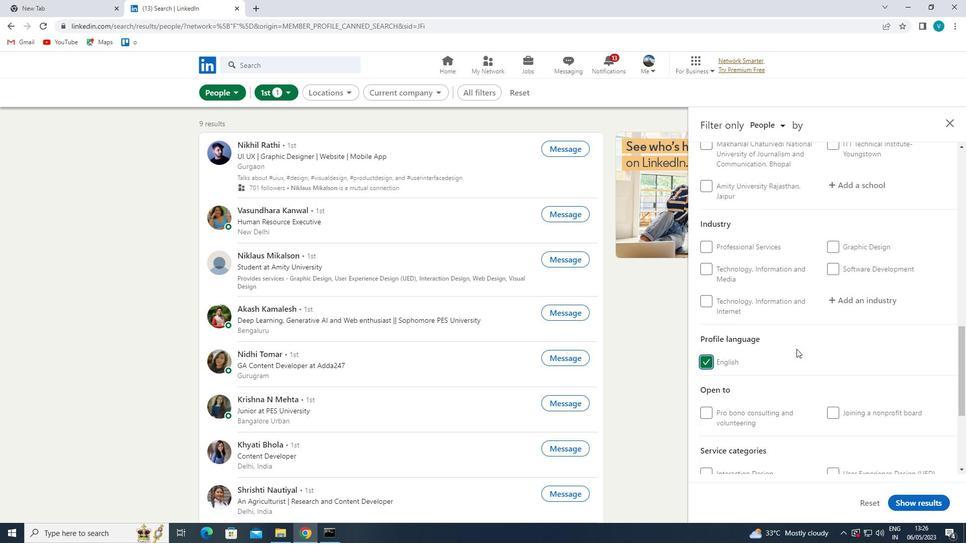
Action: Mouse moved to (802, 347)
Screenshot: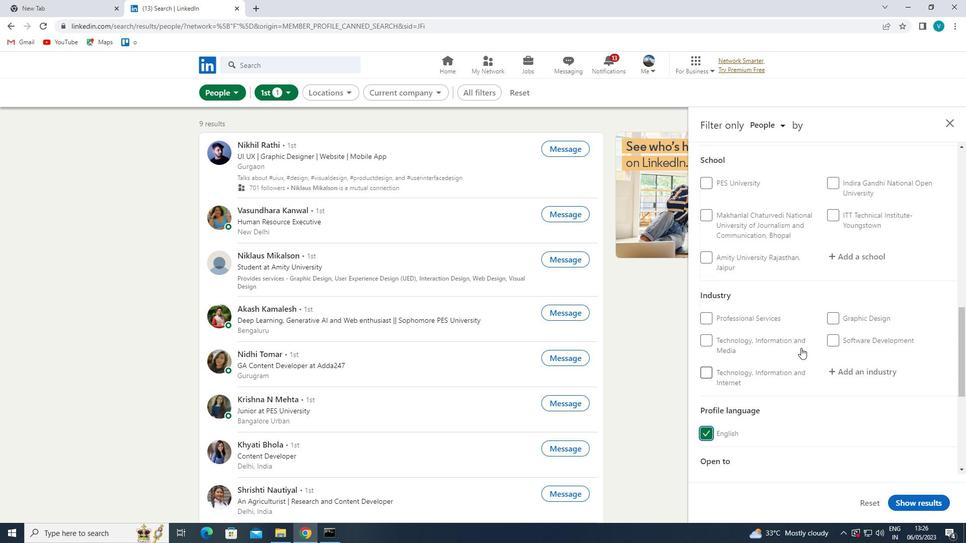 
Action: Mouse scrolled (802, 348) with delta (0, 0)
Screenshot: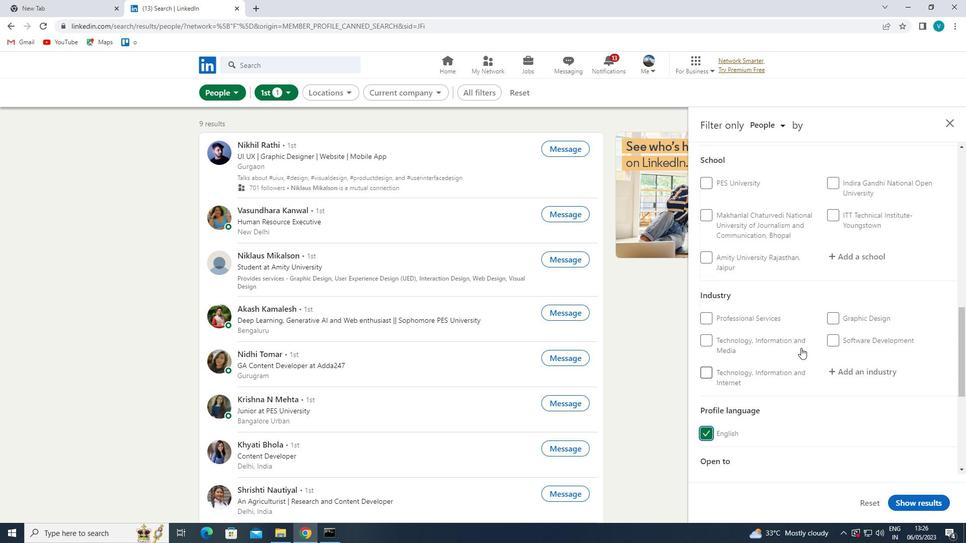 
Action: Mouse scrolled (802, 348) with delta (0, 0)
Screenshot: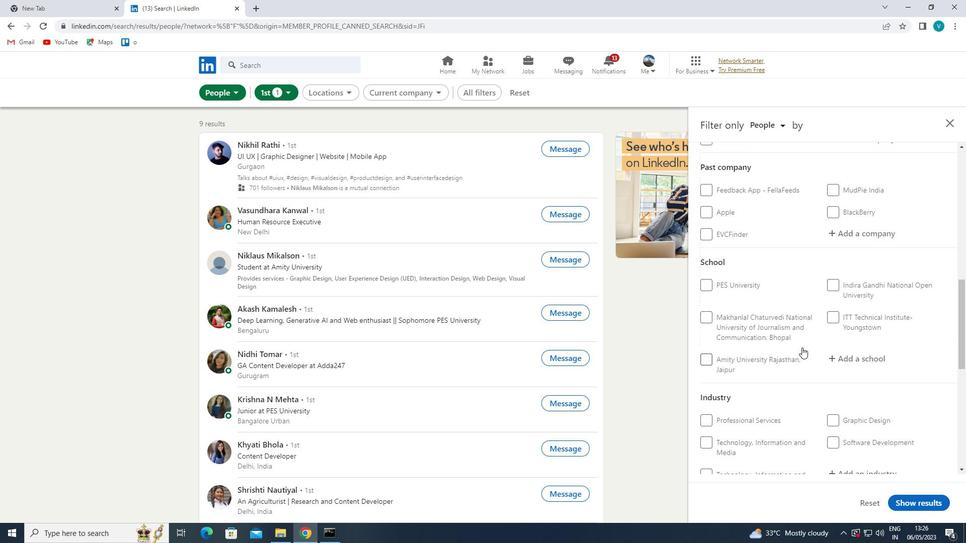 
Action: Mouse moved to (855, 264)
Screenshot: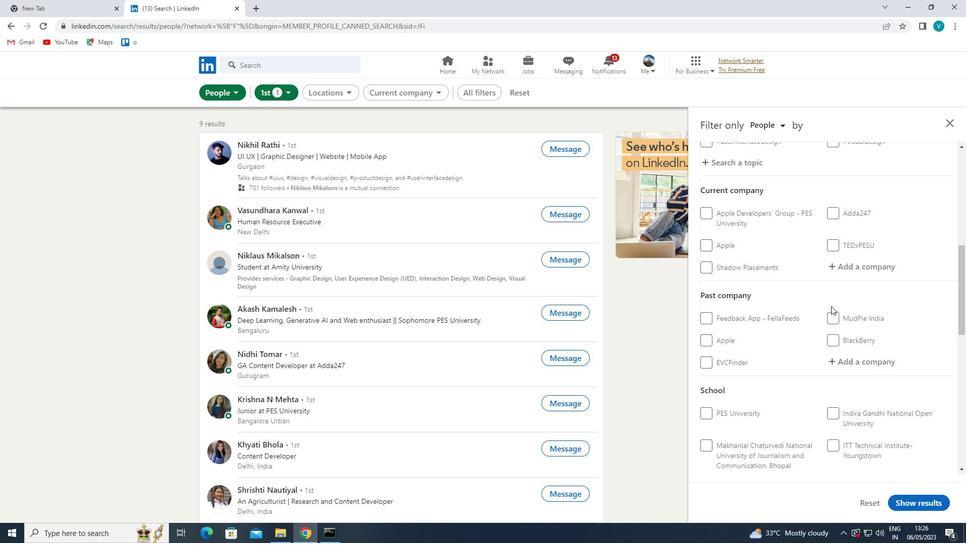 
Action: Mouse pressed left at (855, 264)
Screenshot: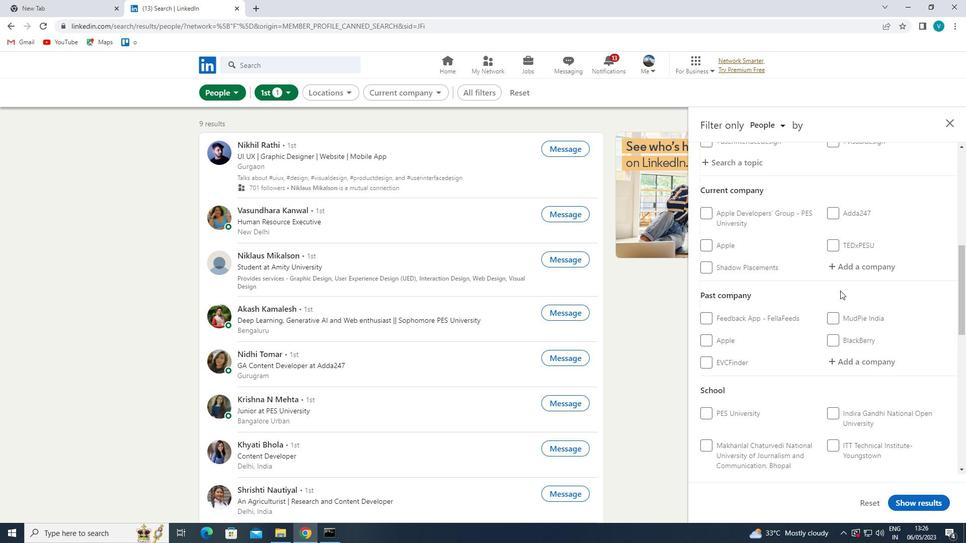 
Action: Mouse moved to (714, 188)
Screenshot: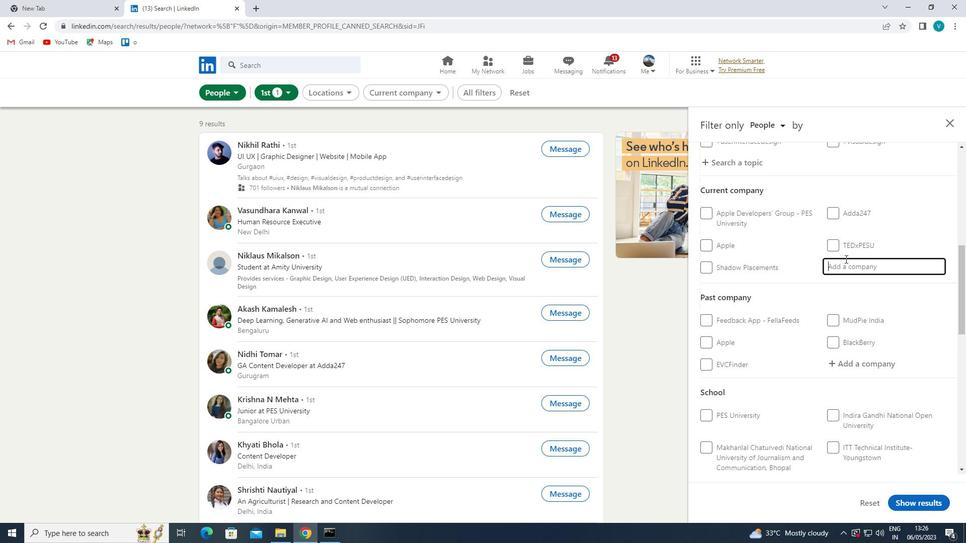 
Action: Key pressed LNCEDO
Screenshot: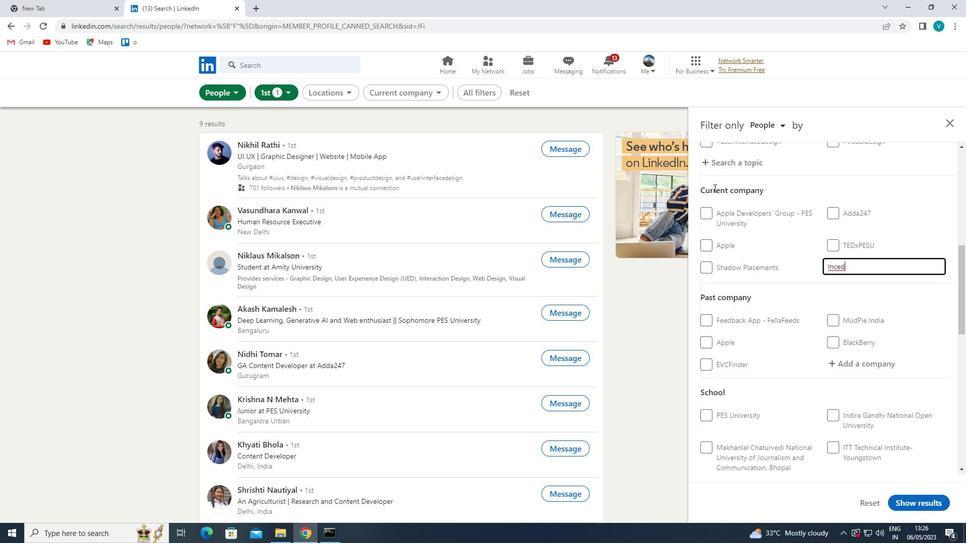 
Action: Mouse moved to (716, 188)
Screenshot: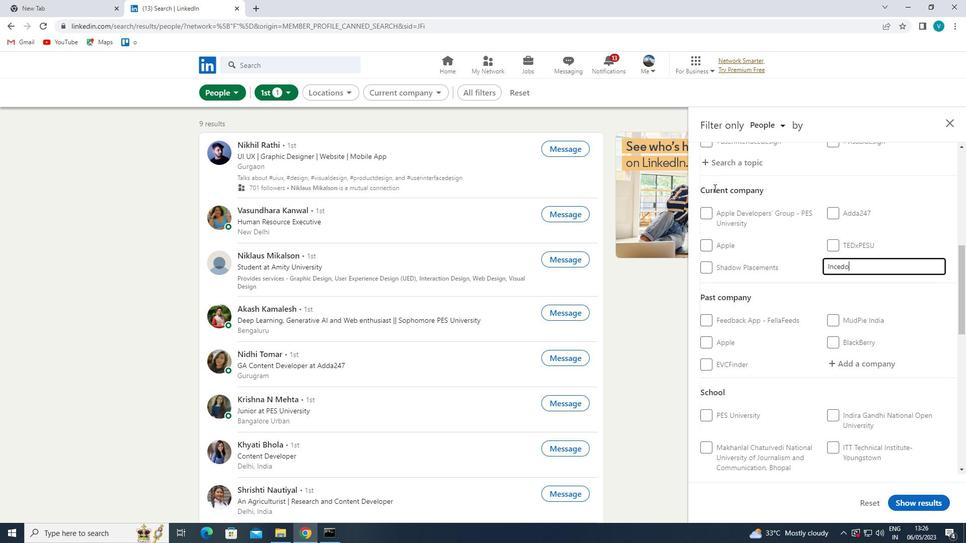 
Action: Key pressed <Key.space>LNC.
Screenshot: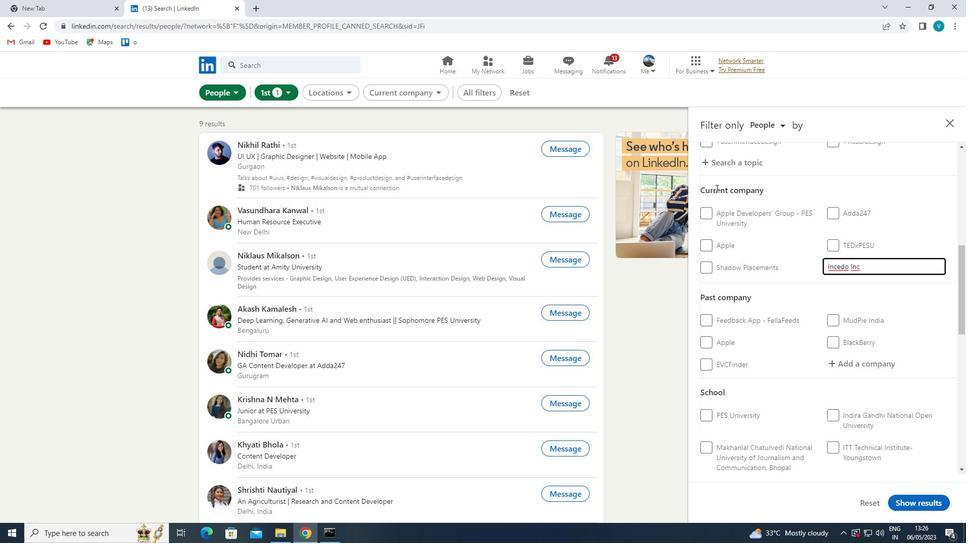 
Action: Mouse scrolled (716, 189) with delta (0, 0)
Screenshot: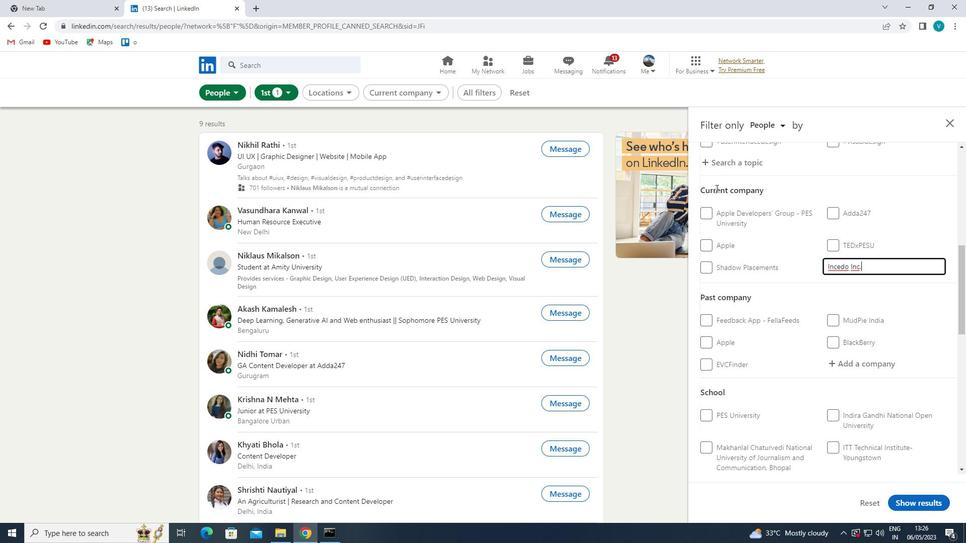 
Action: Mouse moved to (721, 191)
Screenshot: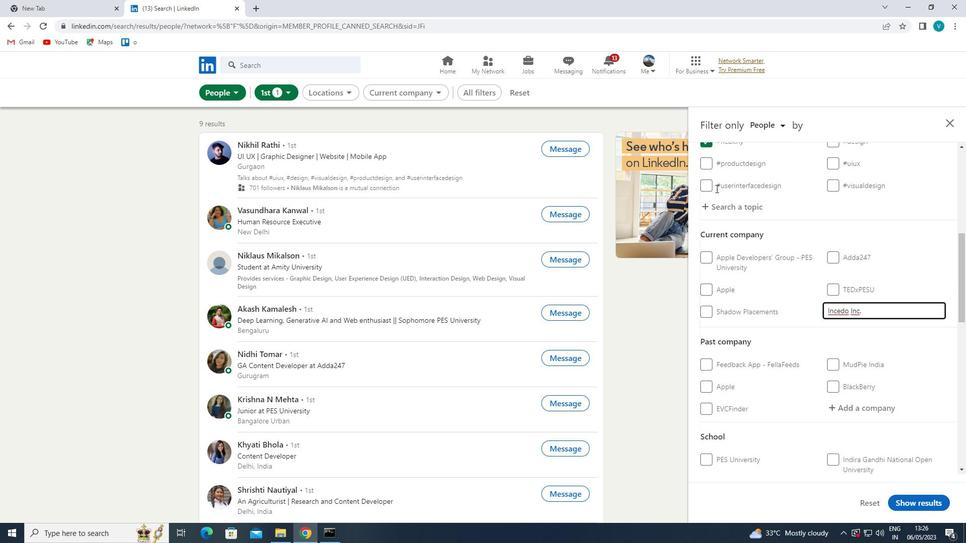 
Action: Mouse scrolled (721, 191) with delta (0, 0)
Screenshot: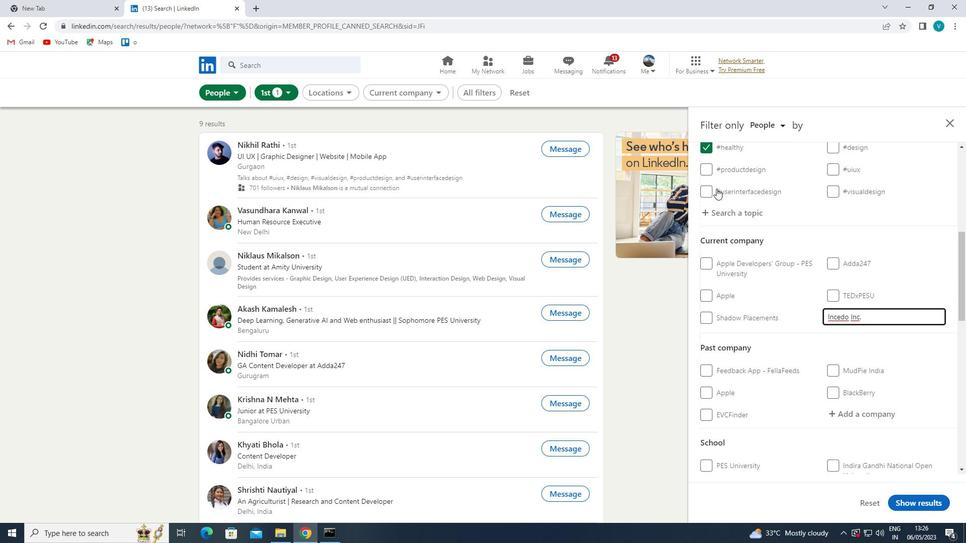 
Action: Mouse moved to (722, 191)
Screenshot: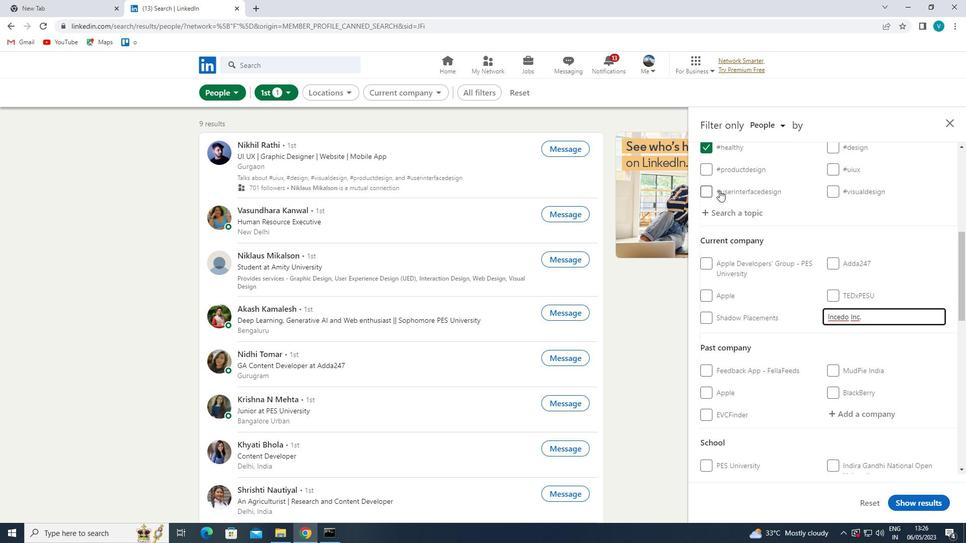 
Action: Mouse scrolled (722, 191) with delta (0, 0)
Screenshot: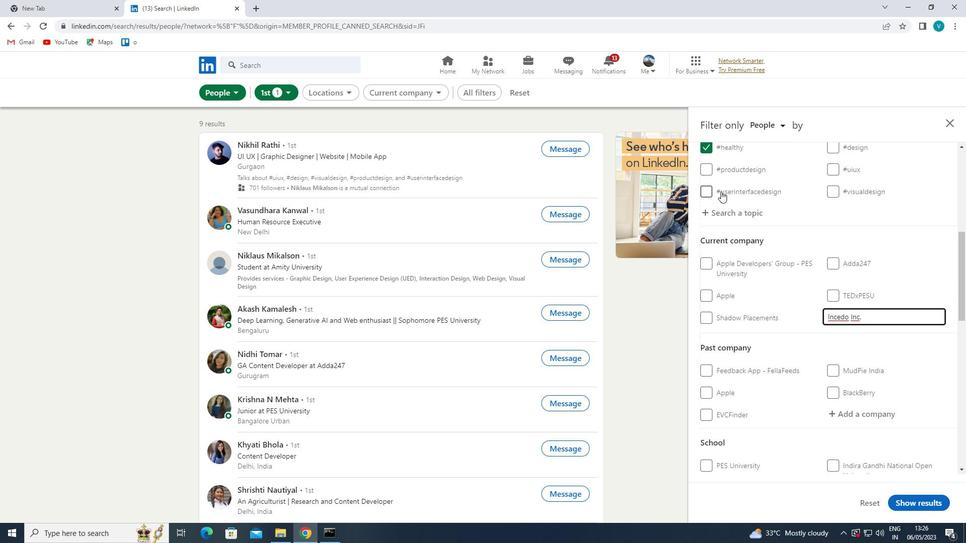 
Action: Mouse moved to (725, 193)
Screenshot: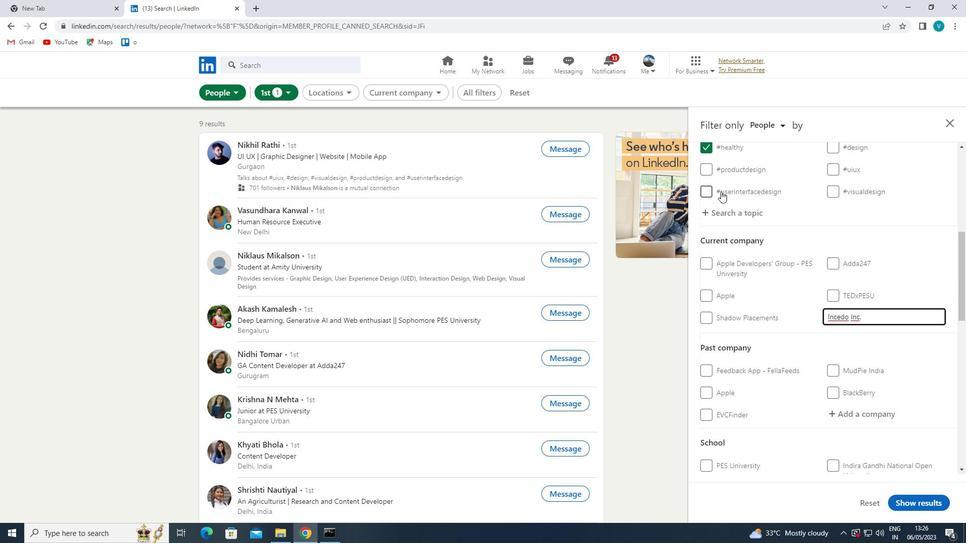 
Action: Mouse scrolled (725, 193) with delta (0, 0)
Screenshot: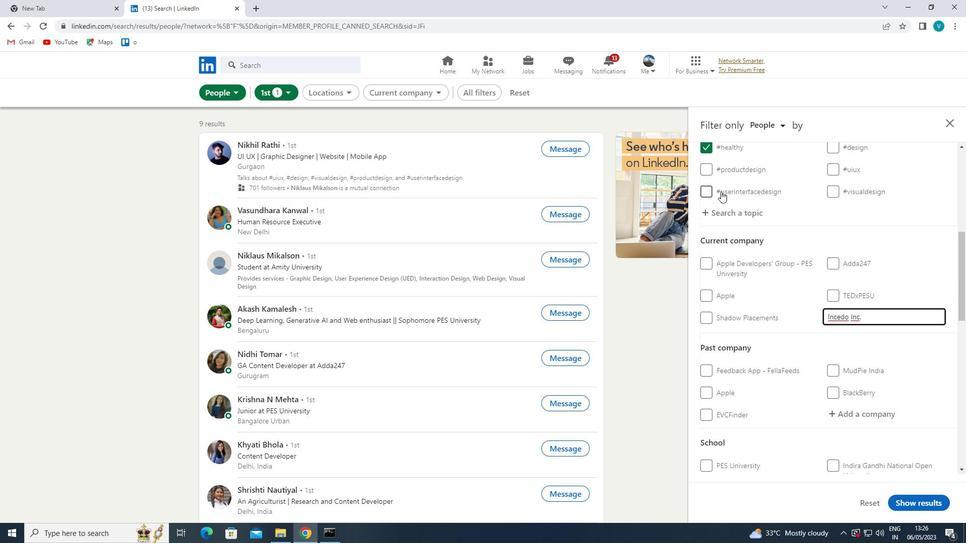 
Action: Mouse moved to (863, 389)
Screenshot: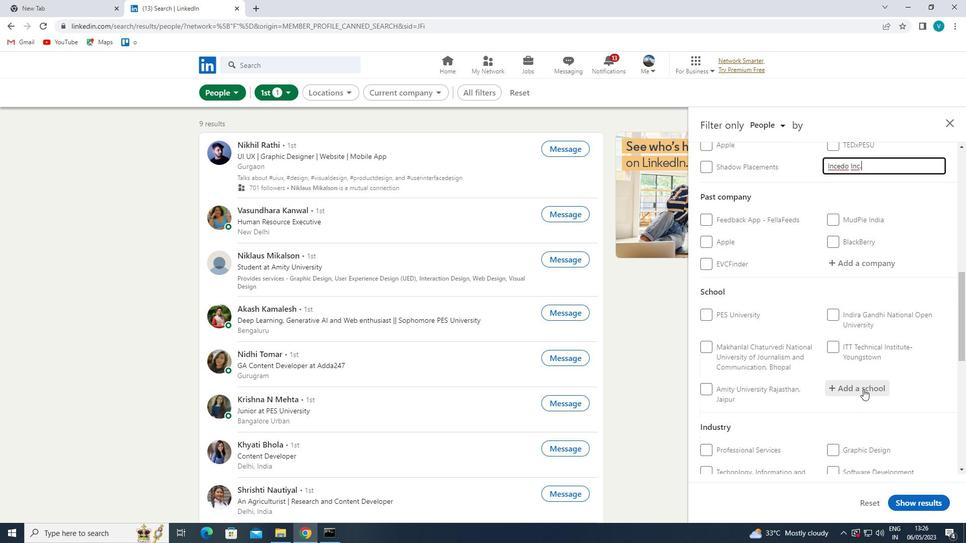 
Action: Mouse pressed left at (863, 389)
Screenshot: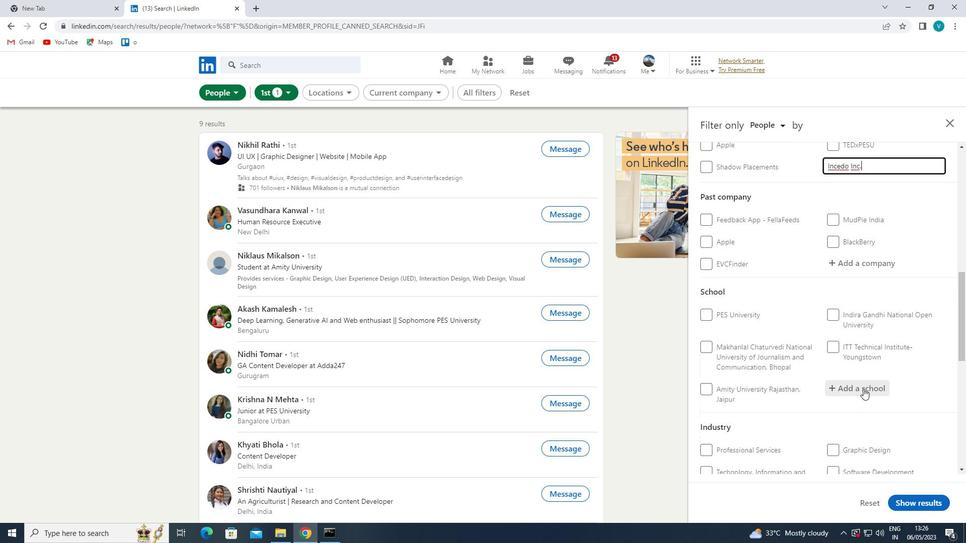 
Action: Mouse moved to (864, 388)
Screenshot: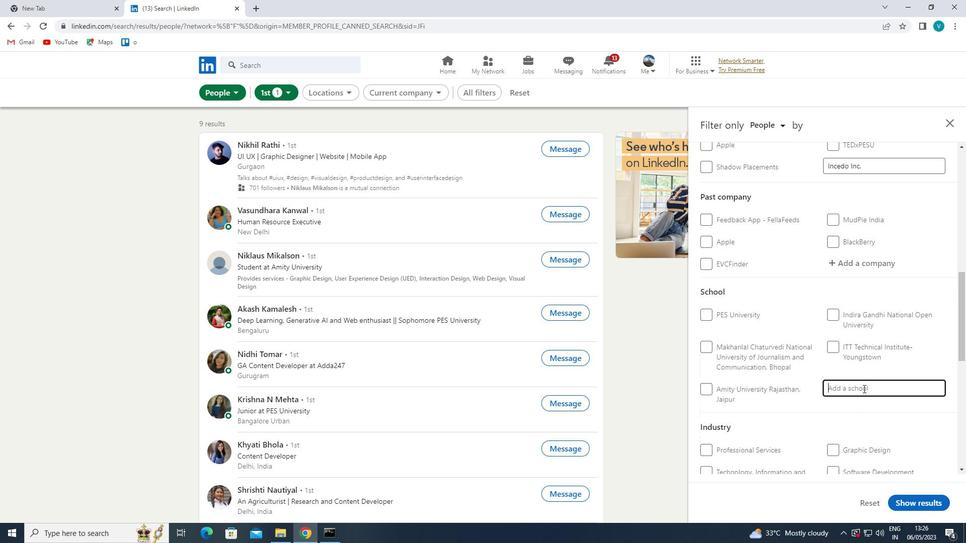 
Action: Key pressed <Key.shift>ST.
Screenshot: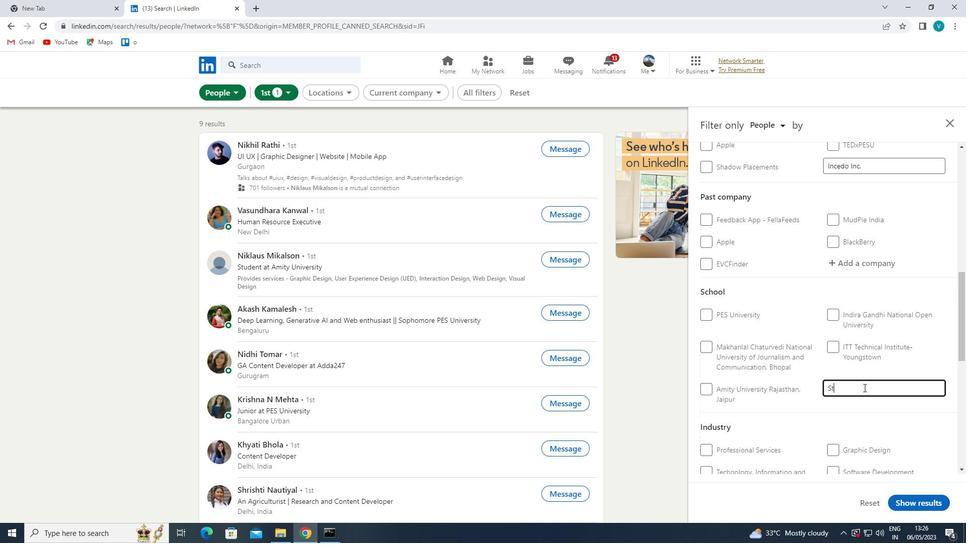 
Action: Mouse moved to (791, 374)
Screenshot: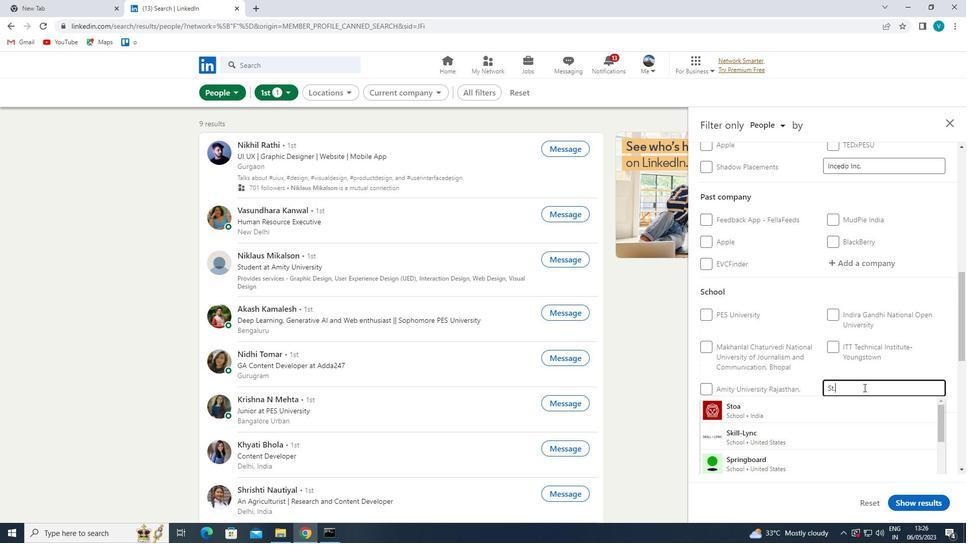 
Action: Key pressed <Key.space><Key.shift>JOSEPH'S<Key.space>
Screenshot: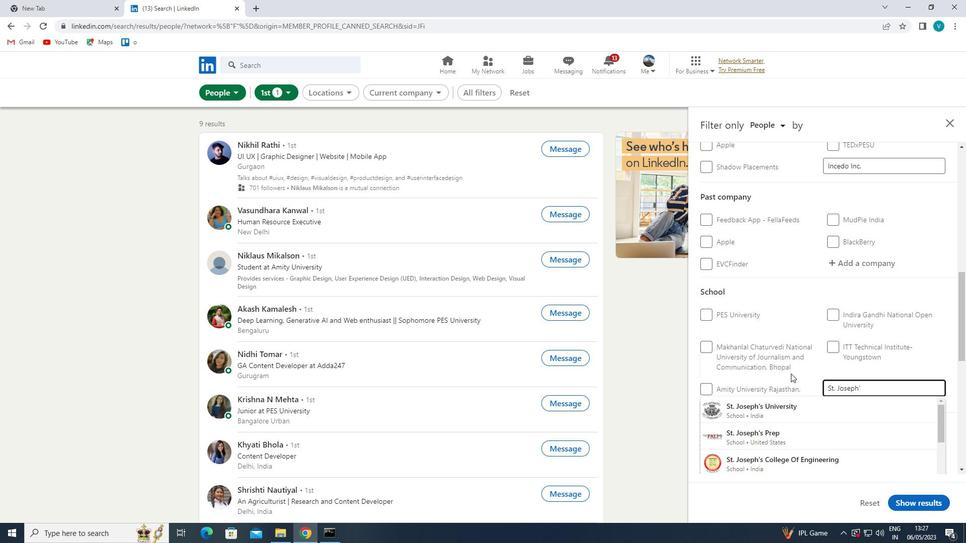 
Action: Mouse moved to (791, 374)
Screenshot: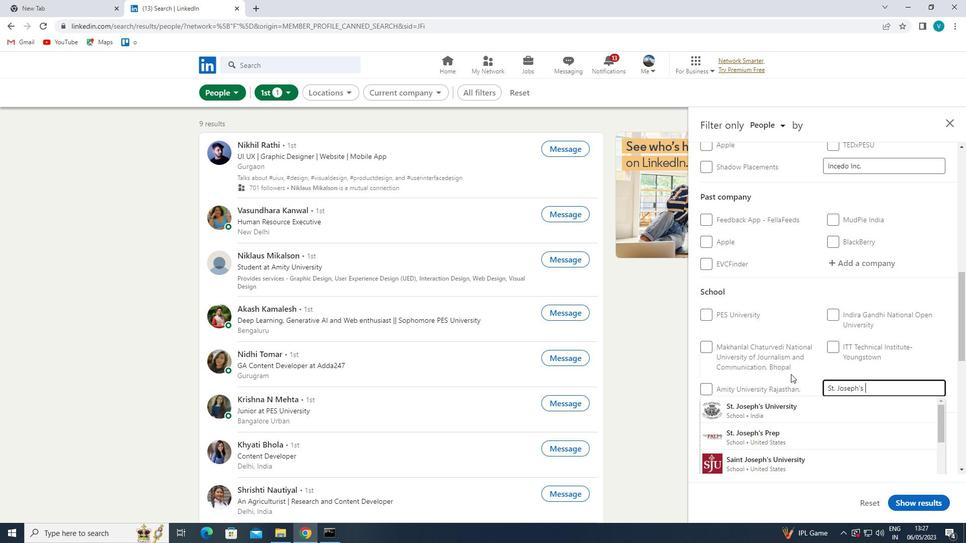 
Action: Key pressed <Key.shift>PRE<Key.space>
Screenshot: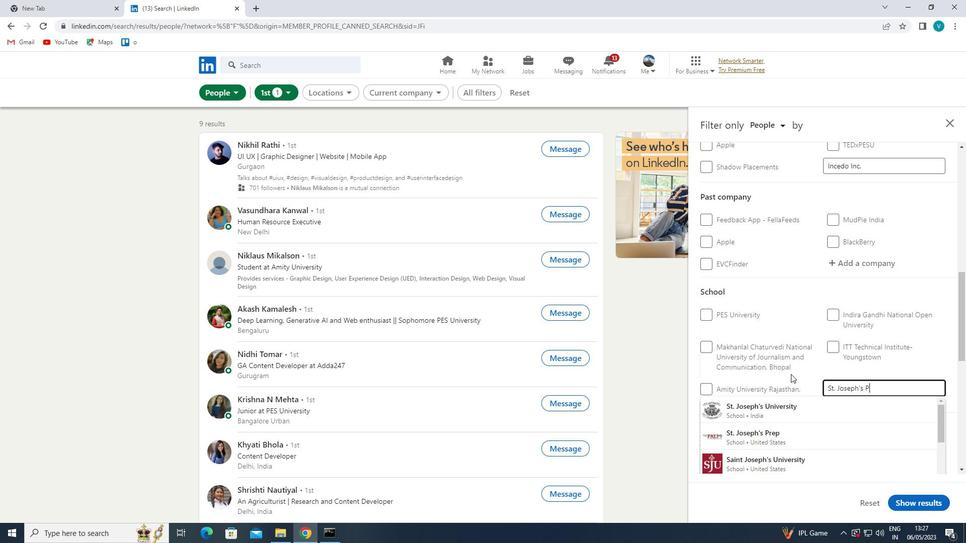 
Action: Mouse moved to (793, 414)
Screenshot: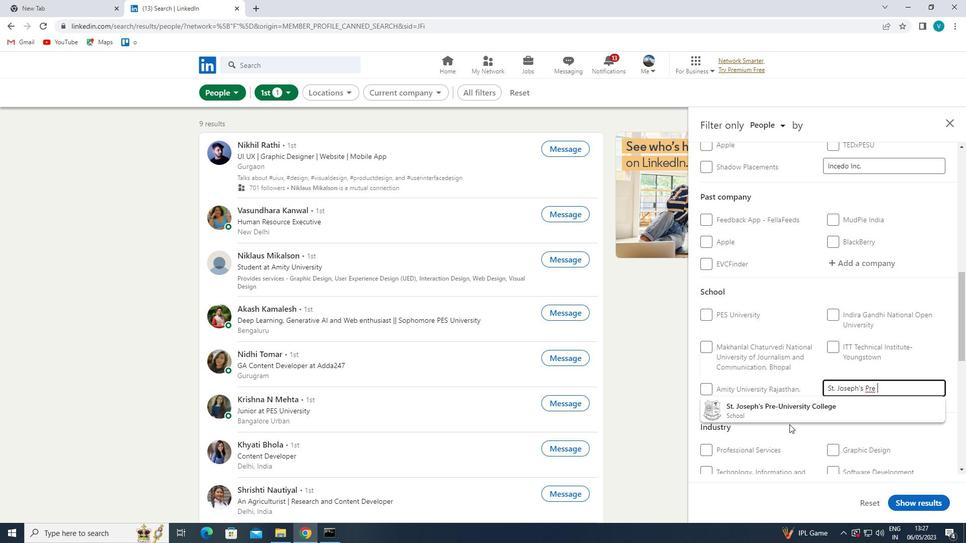 
Action: Mouse pressed left at (793, 414)
Screenshot: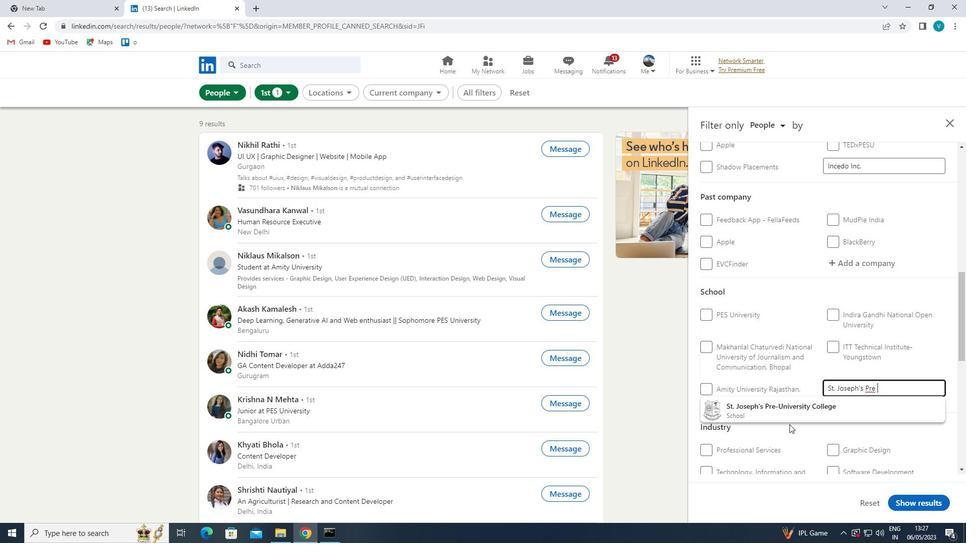 
Action: Mouse moved to (796, 411)
Screenshot: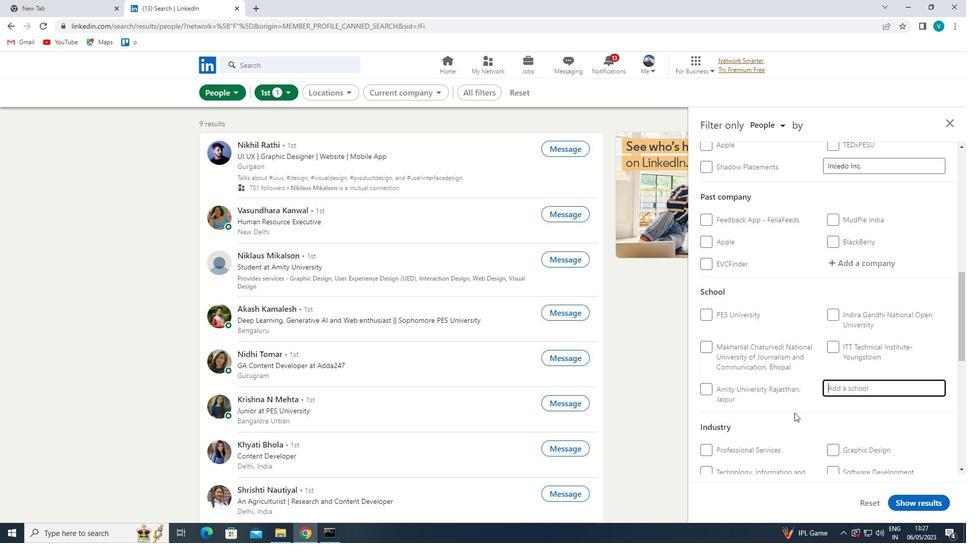 
Action: Mouse scrolled (796, 411) with delta (0, 0)
Screenshot: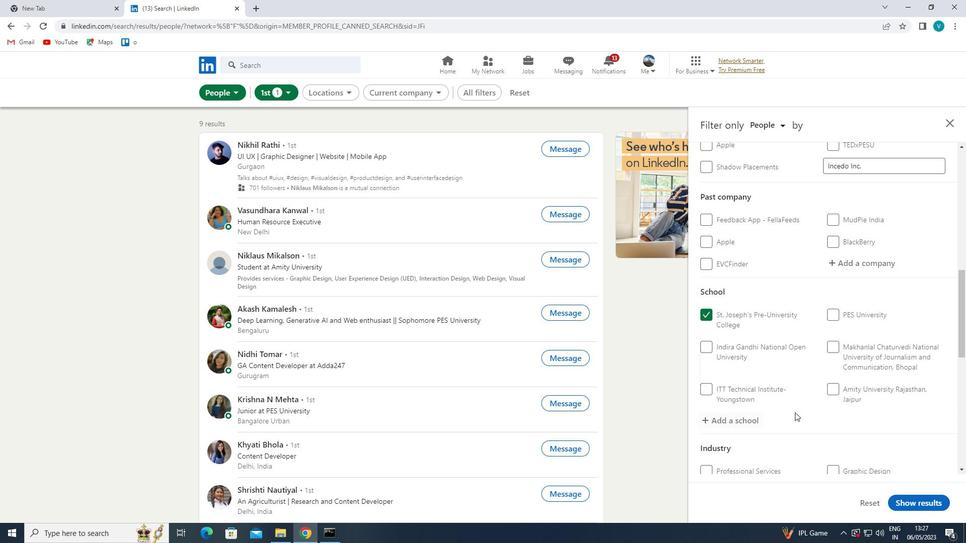 
Action: Mouse moved to (798, 410)
Screenshot: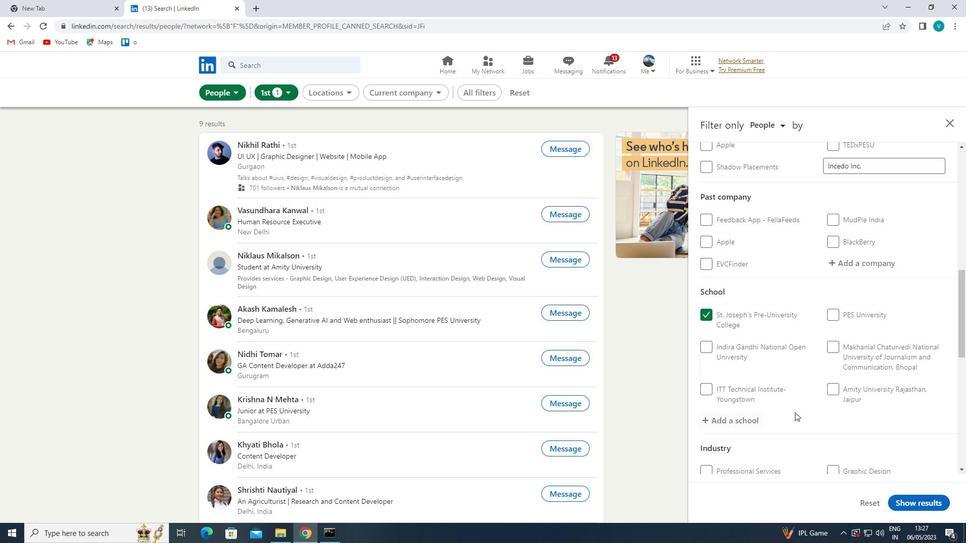 
Action: Mouse scrolled (798, 409) with delta (0, 0)
Screenshot: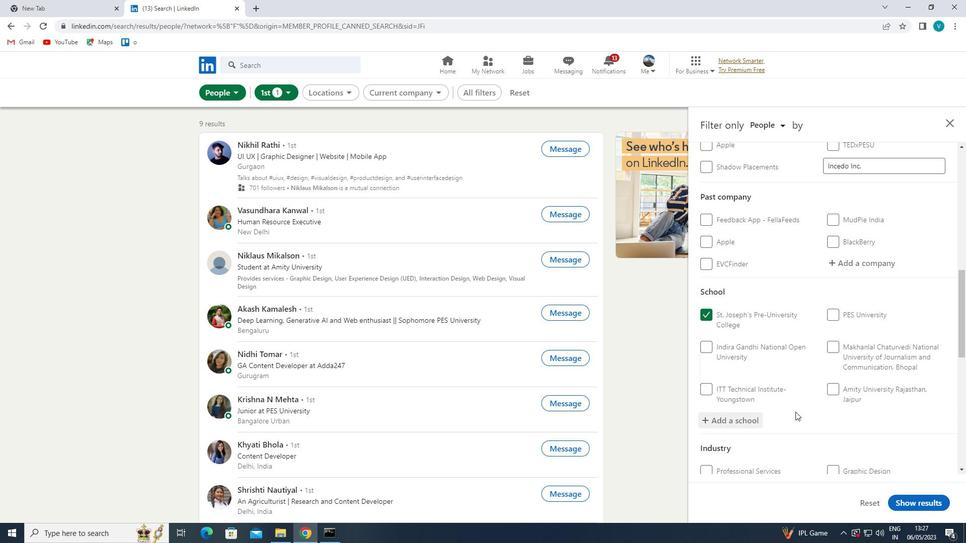 
Action: Mouse moved to (799, 409)
Screenshot: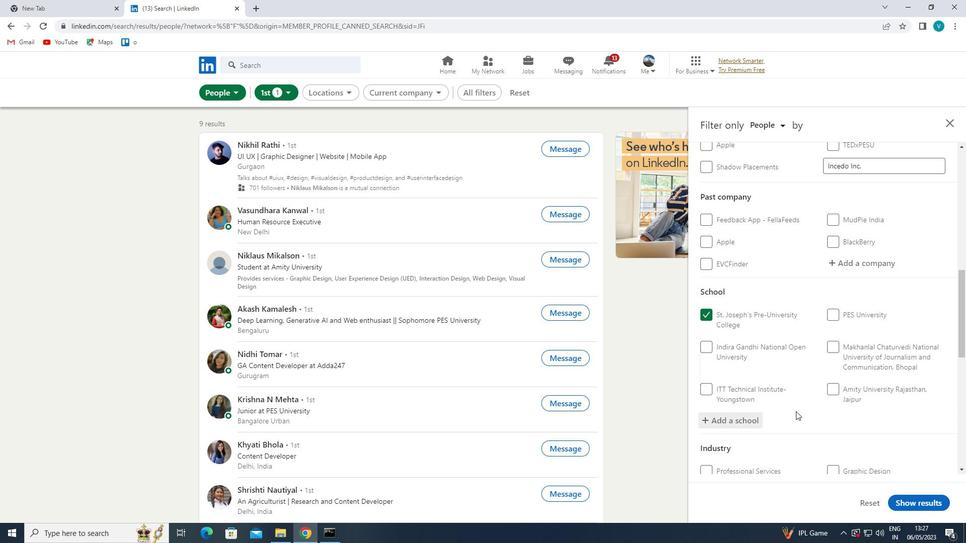 
Action: Mouse scrolled (799, 408) with delta (0, 0)
Screenshot: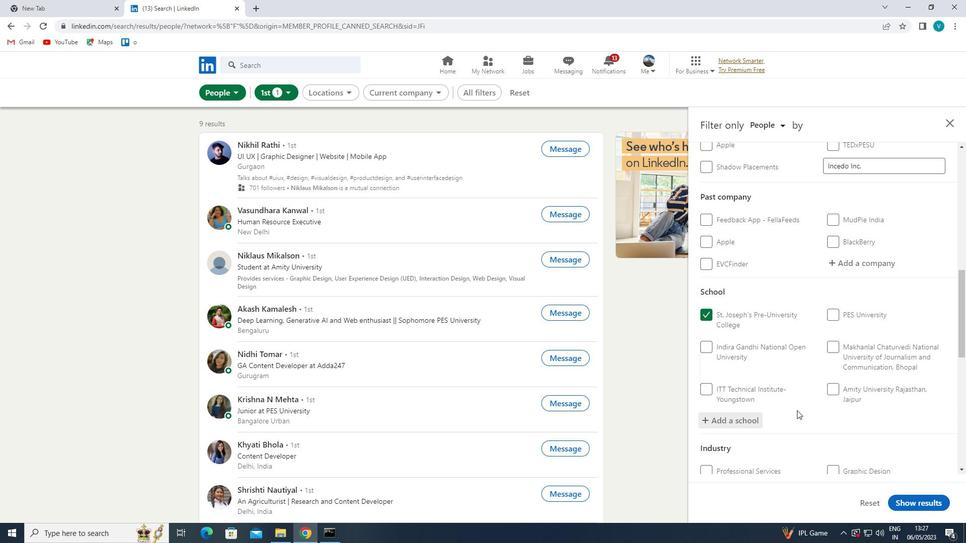 
Action: Mouse moved to (850, 367)
Screenshot: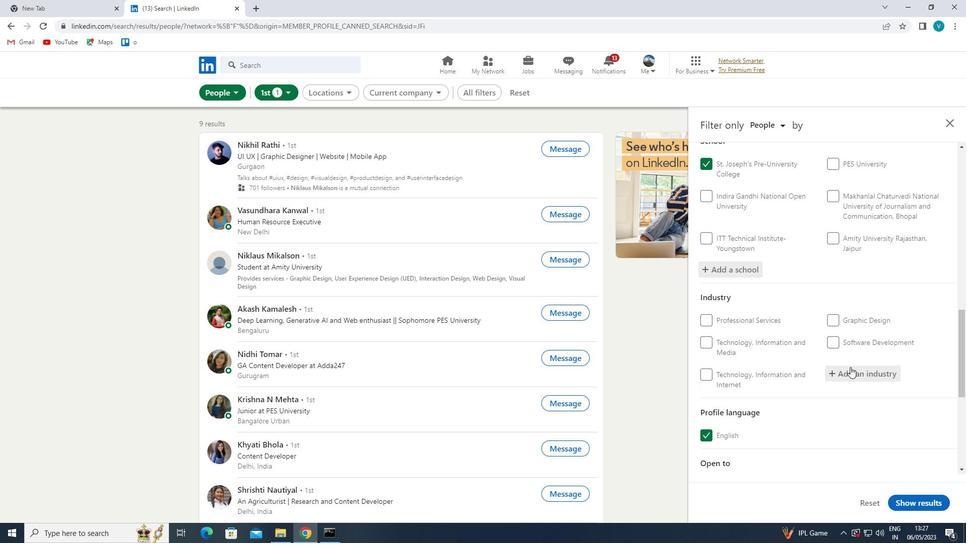 
Action: Mouse pressed left at (850, 367)
Screenshot: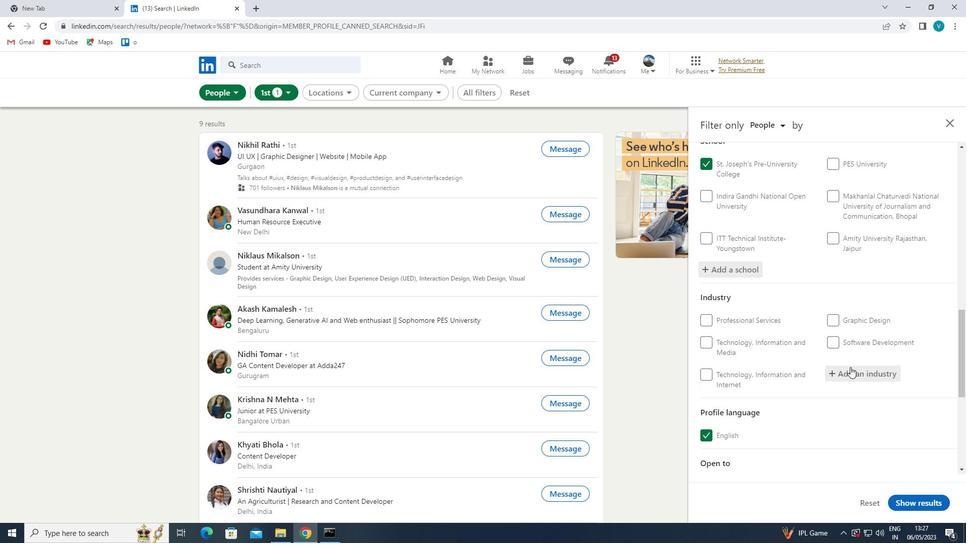 
Action: Mouse moved to (832, 364)
Screenshot: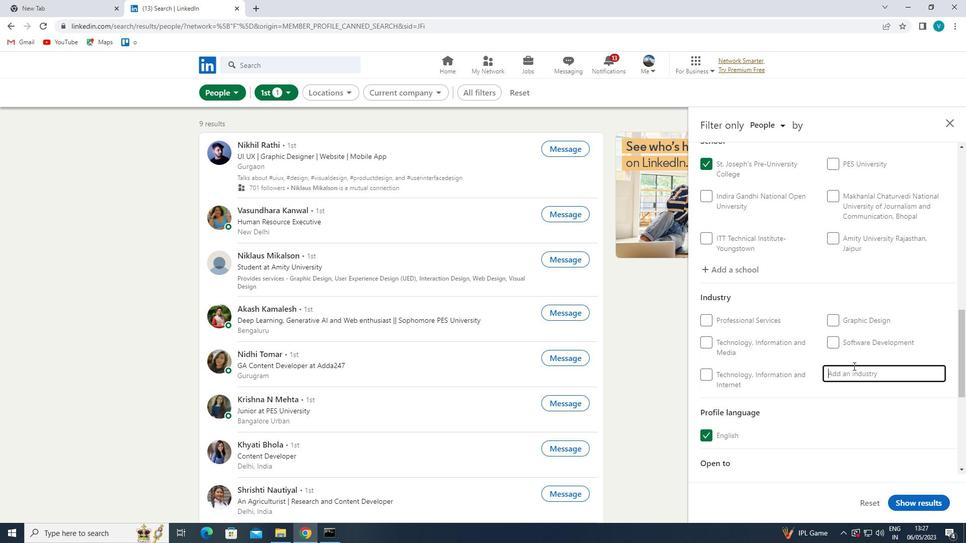 
Action: Key pressed <Key.shift>BLOCKCHAIN
Screenshot: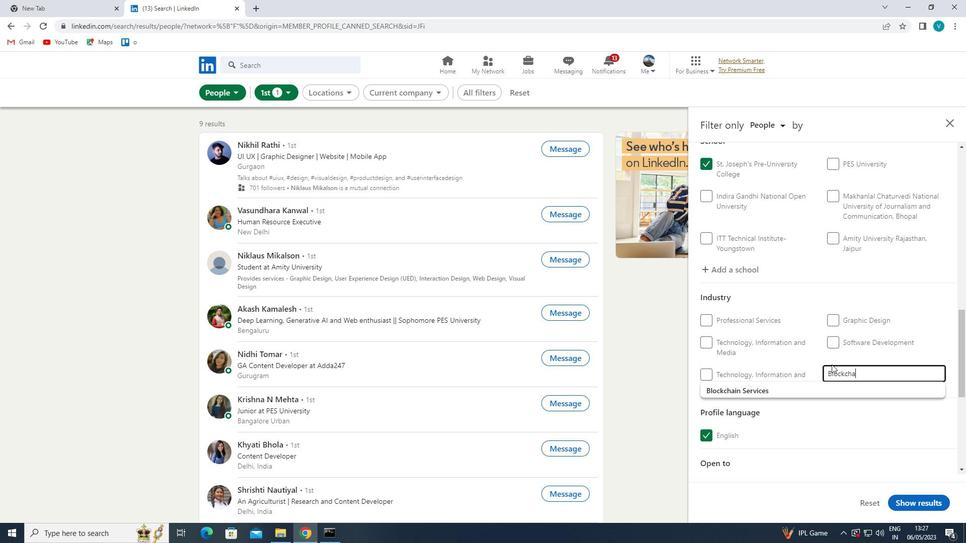 
Action: Mouse moved to (816, 387)
Screenshot: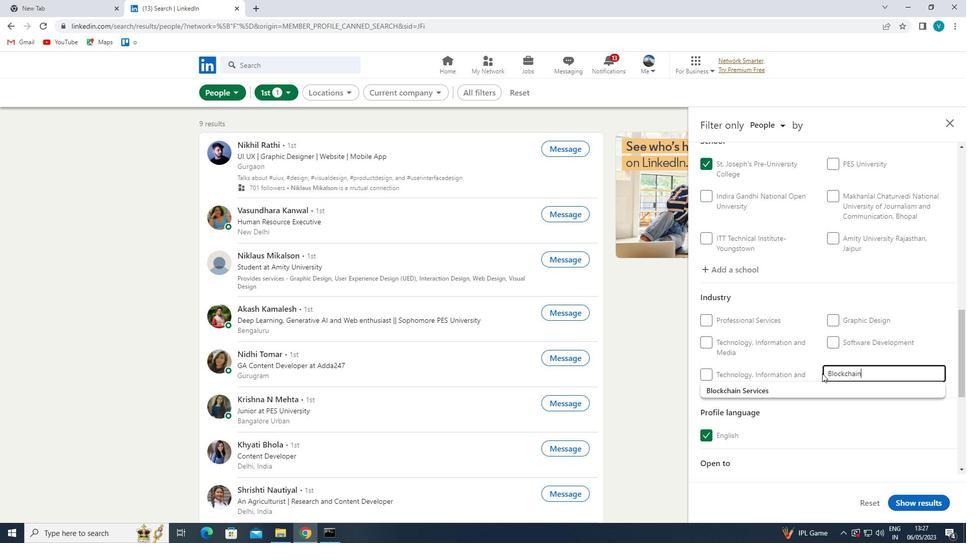 
Action: Mouse pressed left at (816, 387)
Screenshot: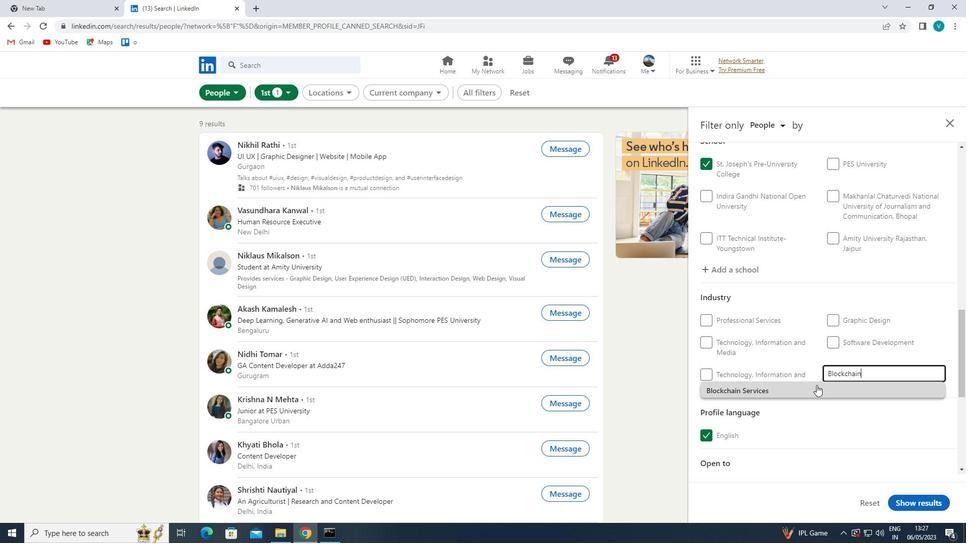 
Action: Mouse moved to (816, 387)
Screenshot: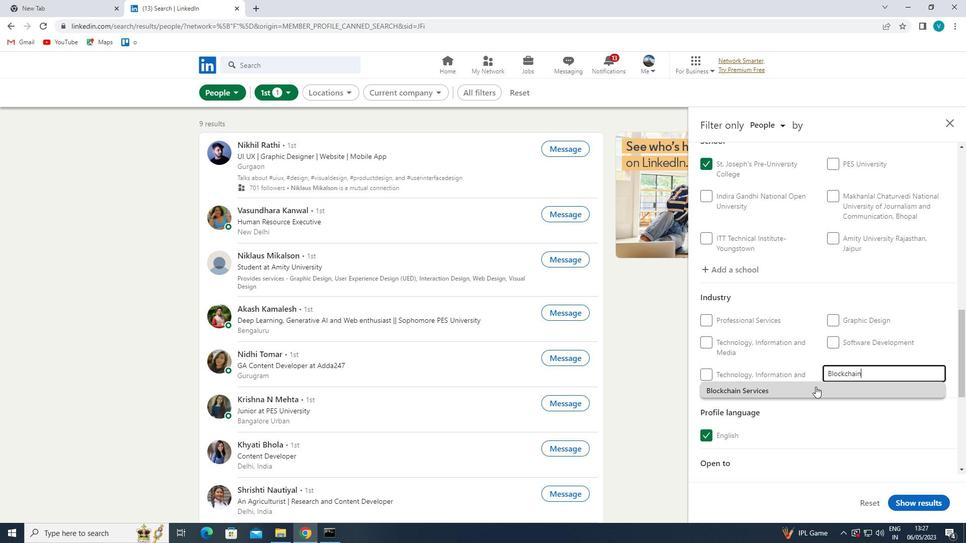 
Action: Mouse scrolled (816, 386) with delta (0, 0)
Screenshot: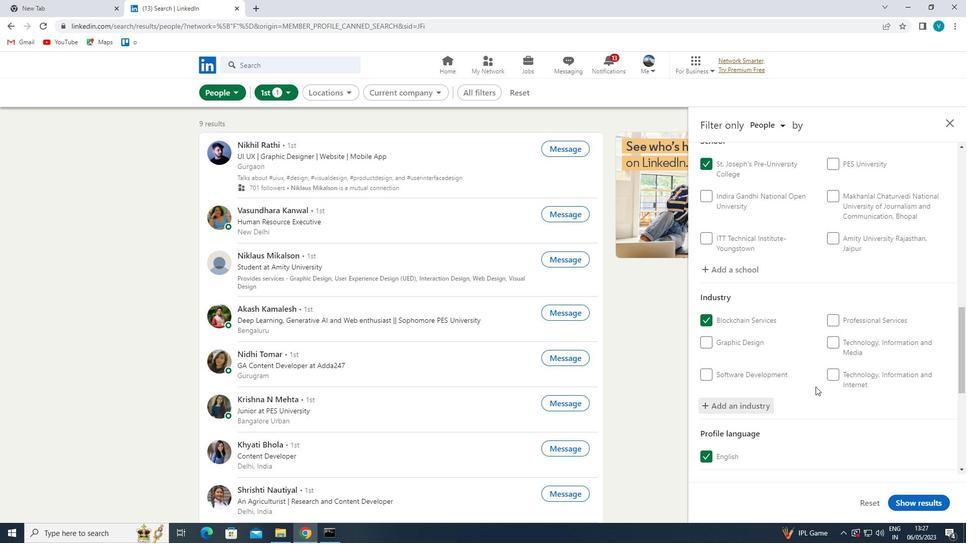 
Action: Mouse scrolled (816, 386) with delta (0, 0)
Screenshot: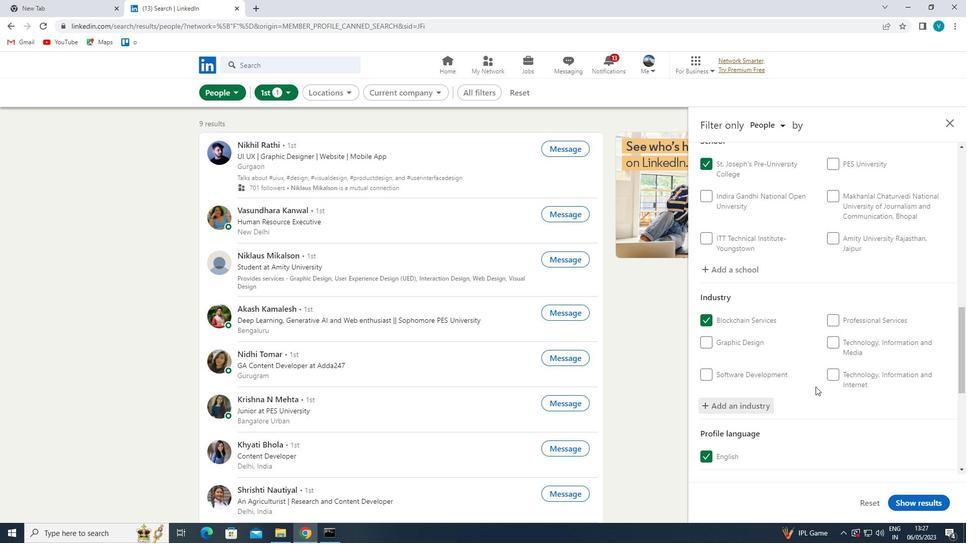 
Action: Mouse scrolled (816, 386) with delta (0, 0)
Screenshot: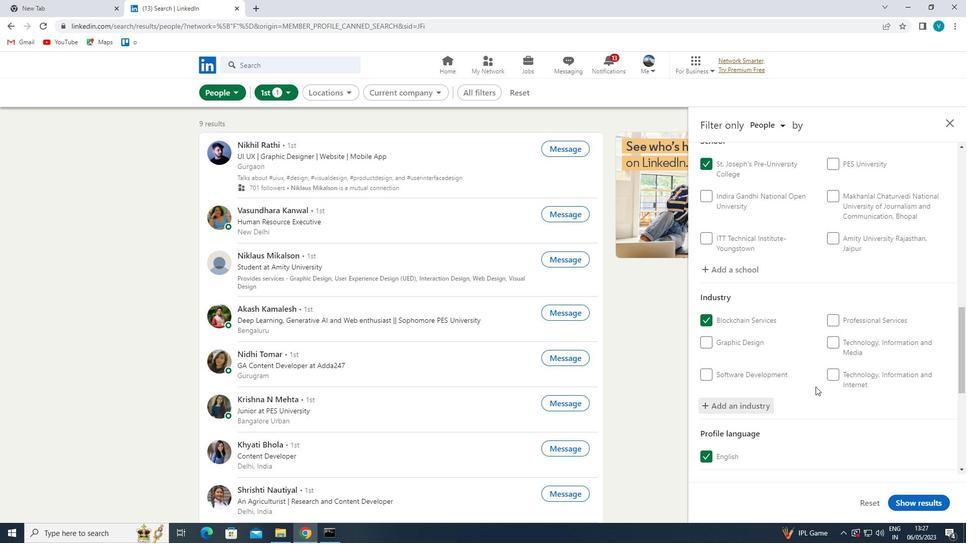 
Action: Mouse scrolled (816, 386) with delta (0, 0)
Screenshot: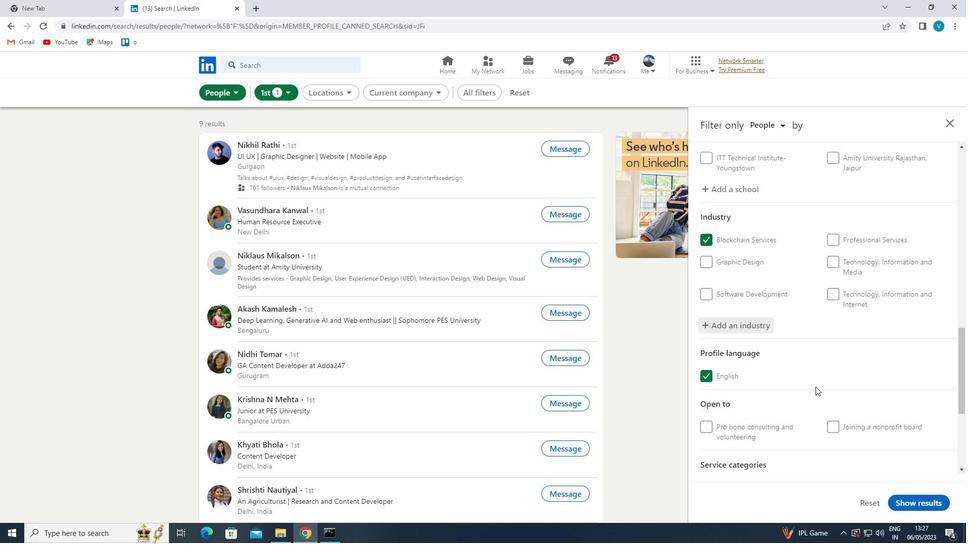 
Action: Mouse scrolled (816, 386) with delta (0, 0)
Screenshot: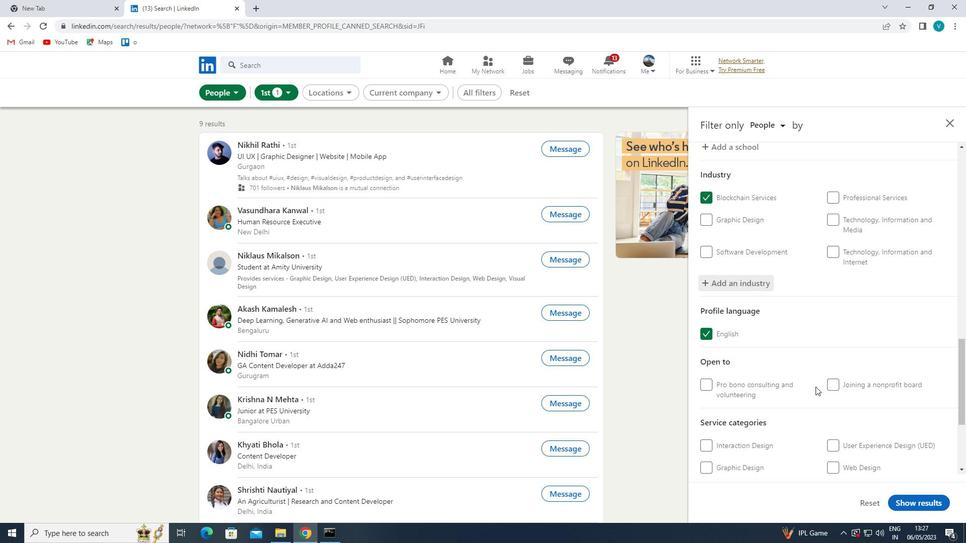 
Action: Mouse scrolled (816, 386) with delta (0, 0)
Screenshot: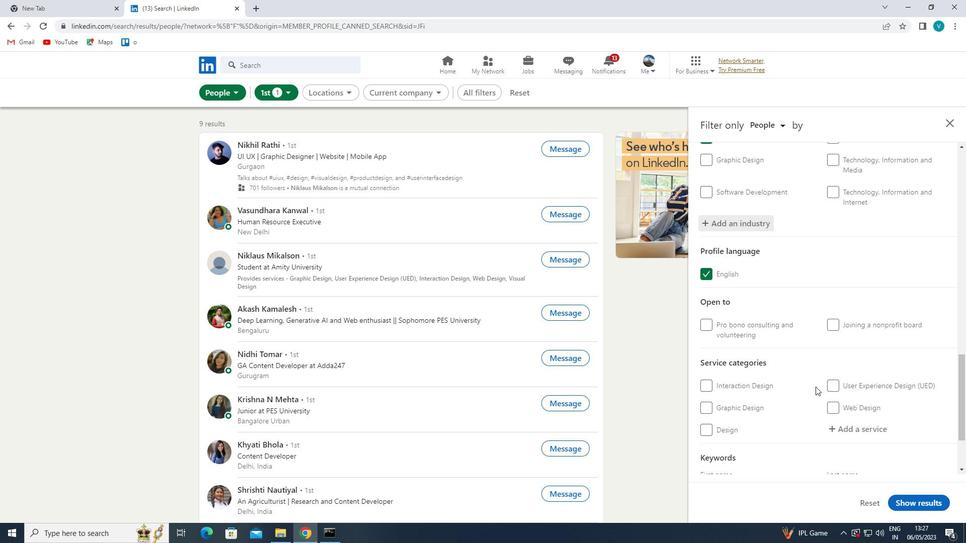 
Action: Mouse moved to (858, 333)
Screenshot: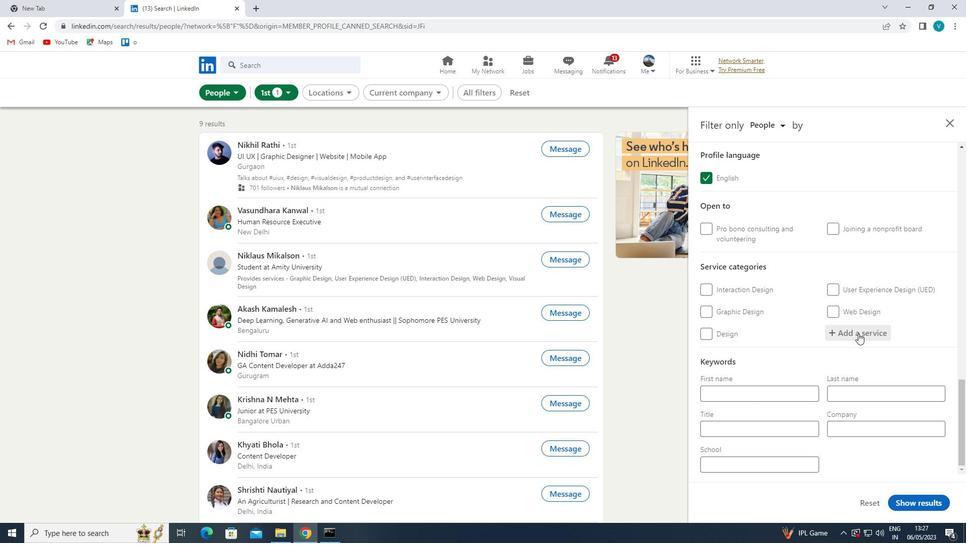 
Action: Mouse pressed left at (858, 333)
Screenshot: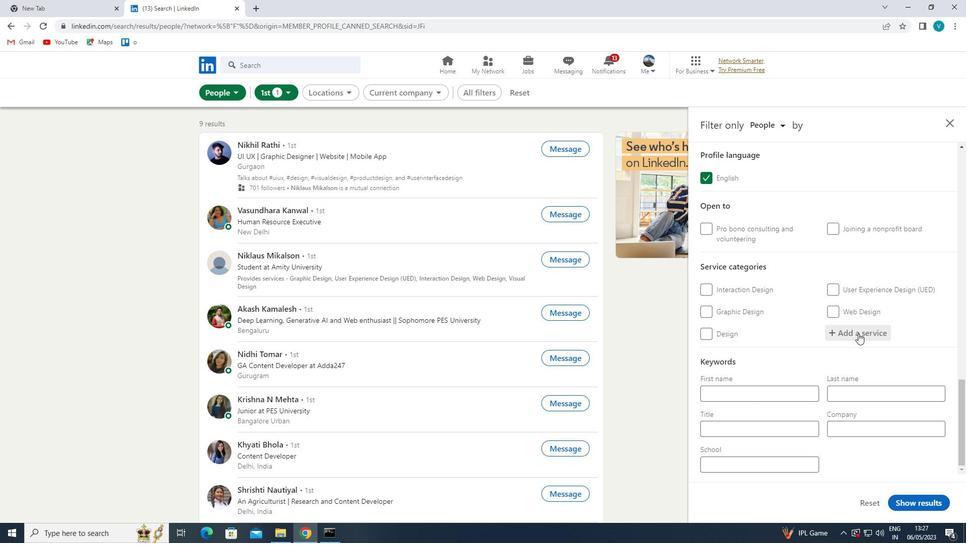 
Action: Mouse moved to (855, 336)
Screenshot: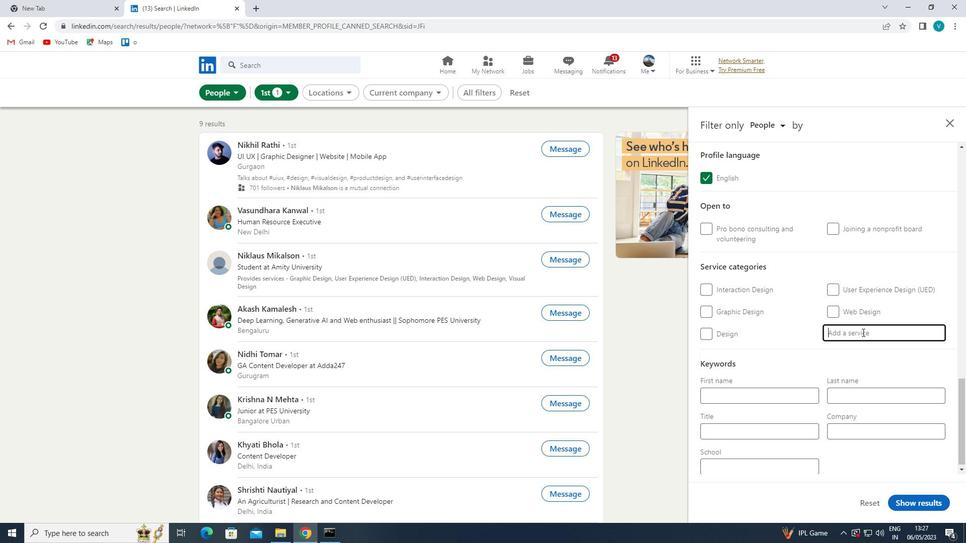 
Action: Key pressed <Key.shift>EMAIL
Screenshot: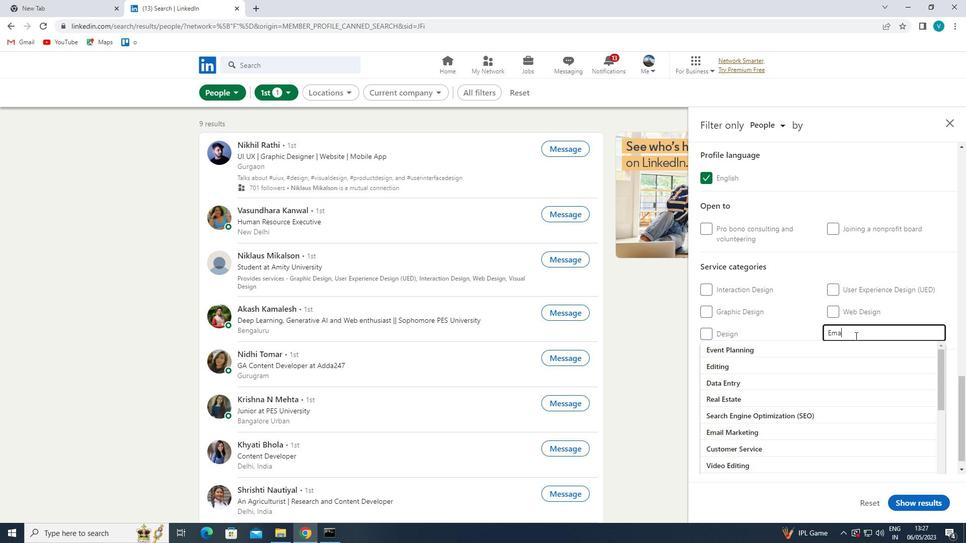 
Action: Mouse moved to (841, 345)
Screenshot: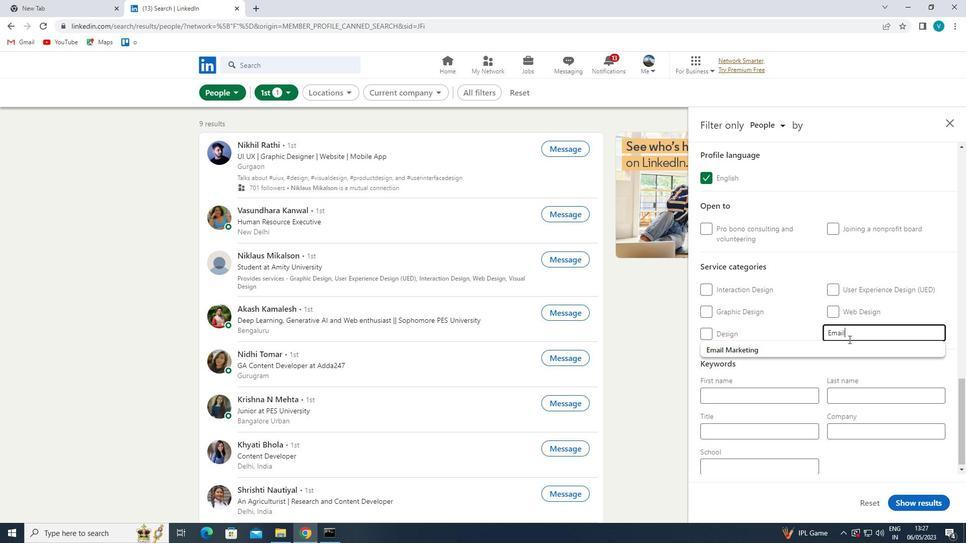 
Action: Mouse pressed left at (841, 345)
Screenshot: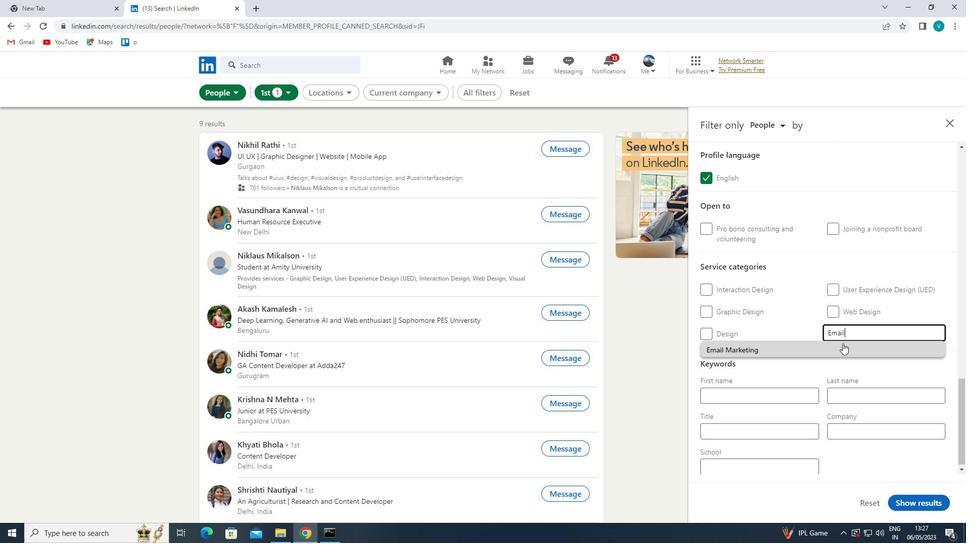 
Action: Mouse scrolled (841, 344) with delta (0, 0)
Screenshot: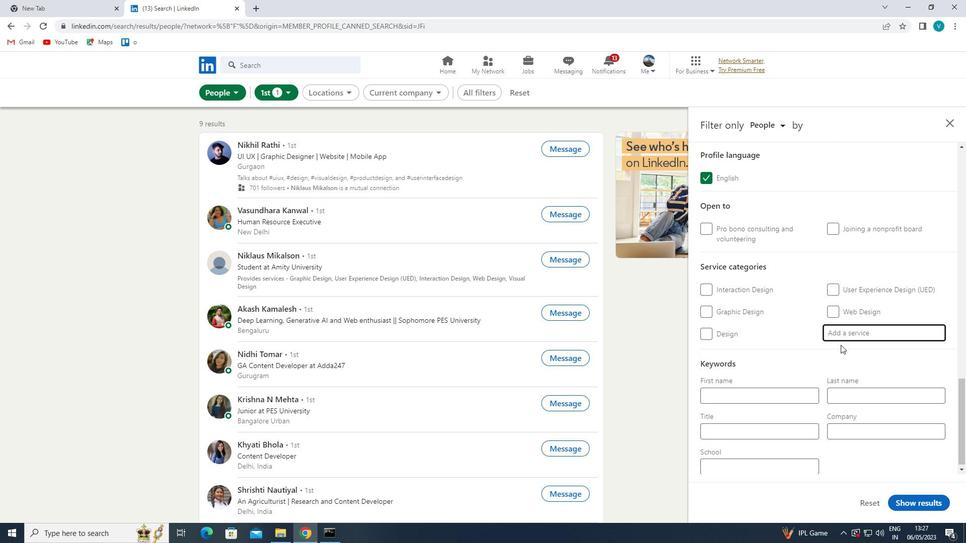 
Action: Mouse scrolled (841, 344) with delta (0, 0)
Screenshot: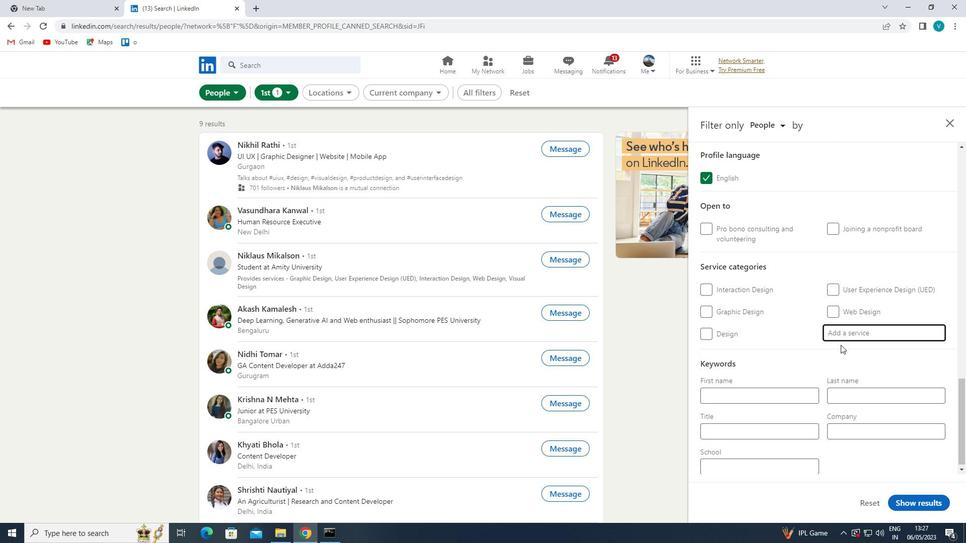 
Action: Mouse moved to (840, 345)
Screenshot: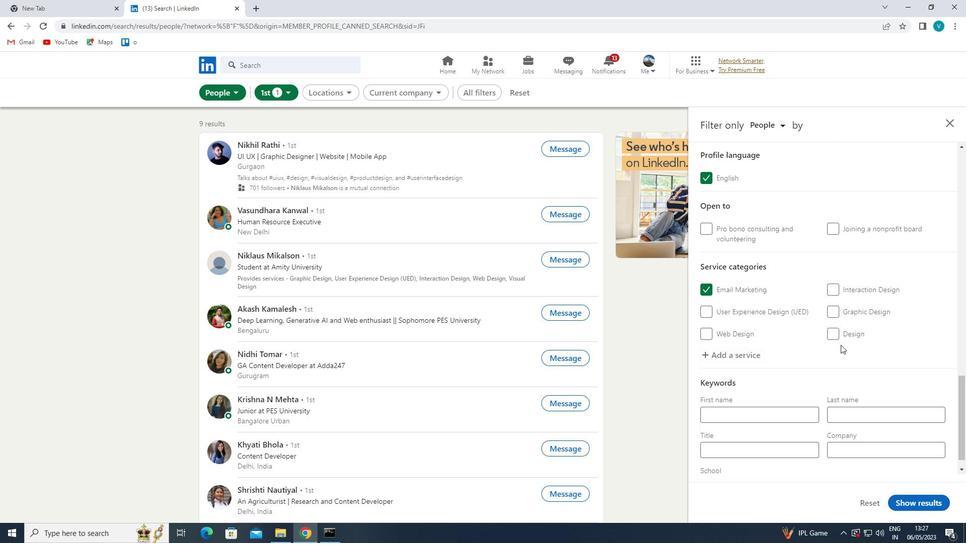 
Action: Mouse scrolled (840, 344) with delta (0, 0)
Screenshot: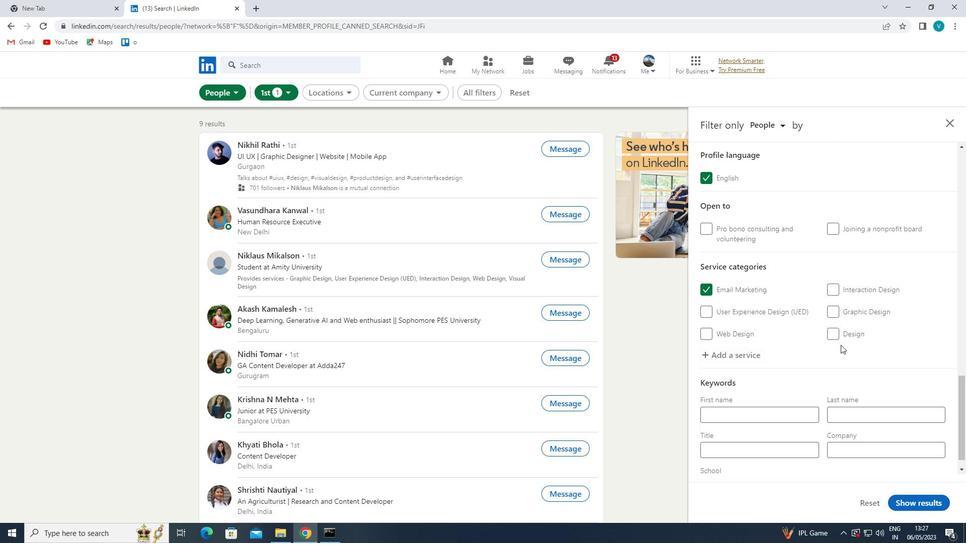 
Action: Mouse moved to (789, 426)
Screenshot: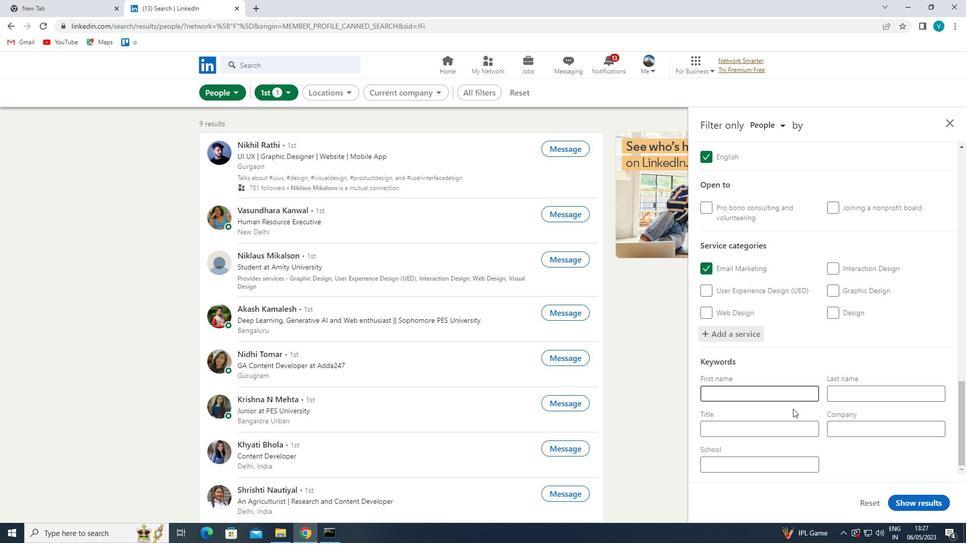 
Action: Mouse pressed left at (789, 426)
Screenshot: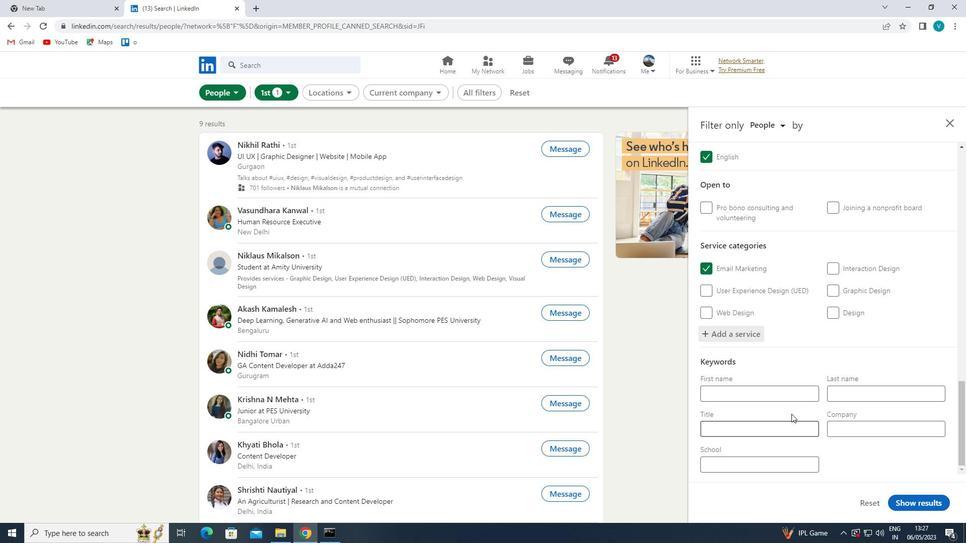 
Action: Mouse moved to (799, 412)
Screenshot: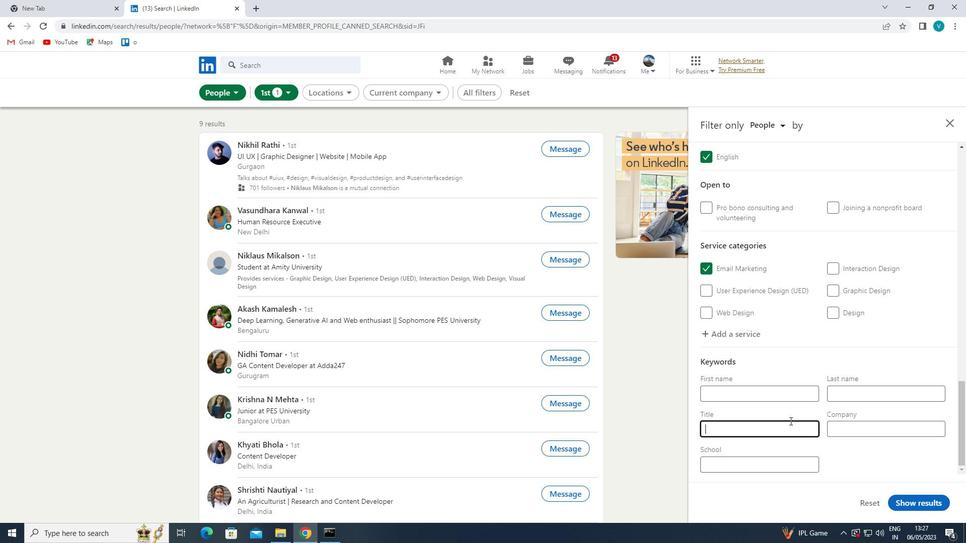 
Action: Key pressed <Key.shift>D
Screenshot: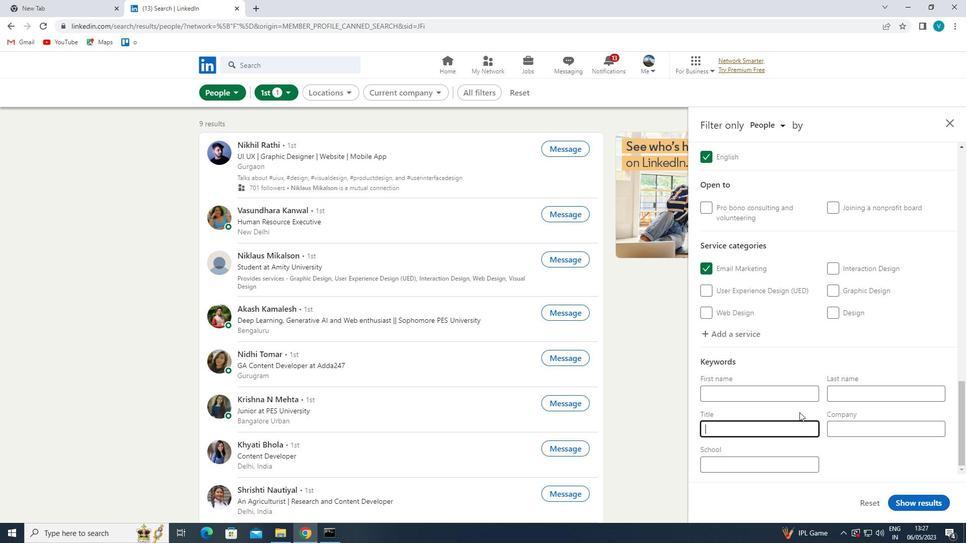
Action: Mouse moved to (800, 412)
Screenshot: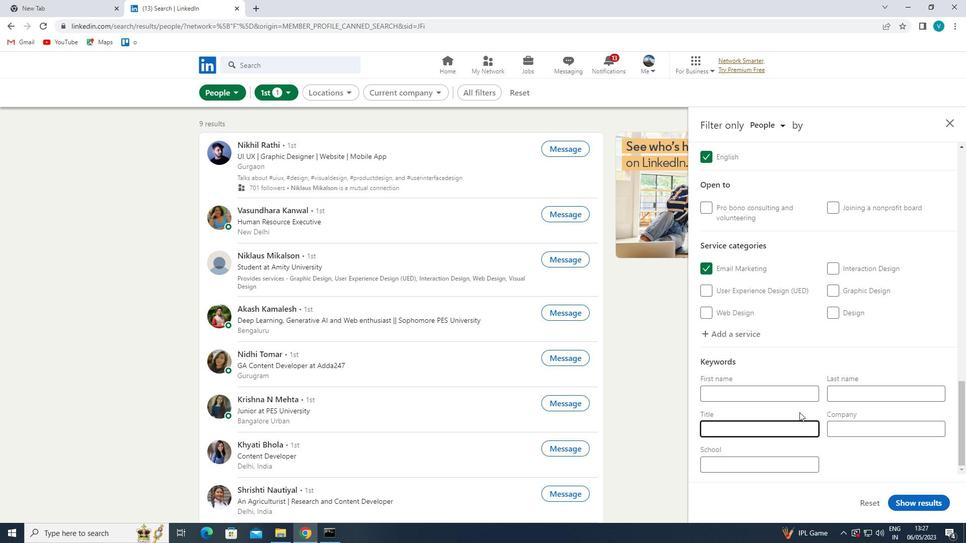 
Action: Key pressed IRECTOR<Key.space>OF<Key.space><Key.shift>MAINTENANACE<Key.space>
Screenshot: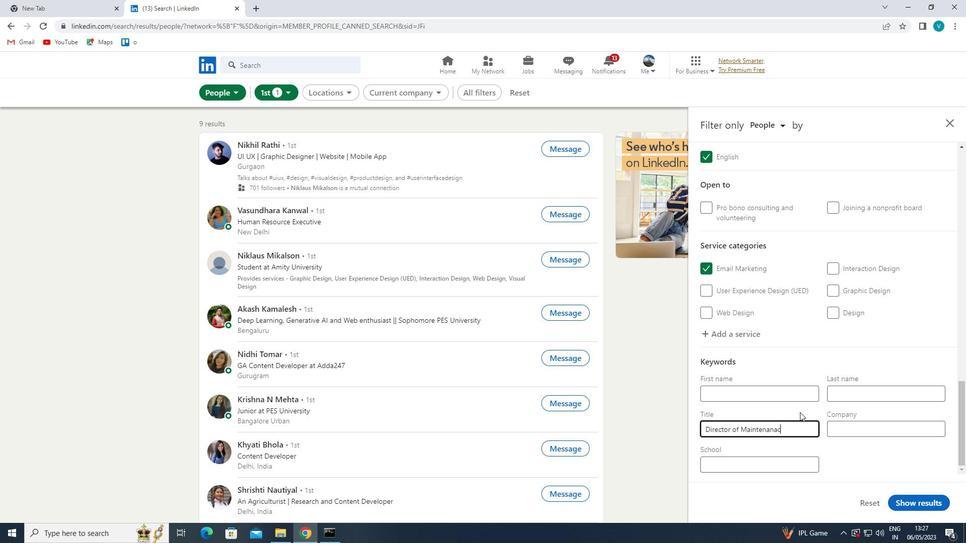 
Action: Mouse moved to (777, 431)
Screenshot: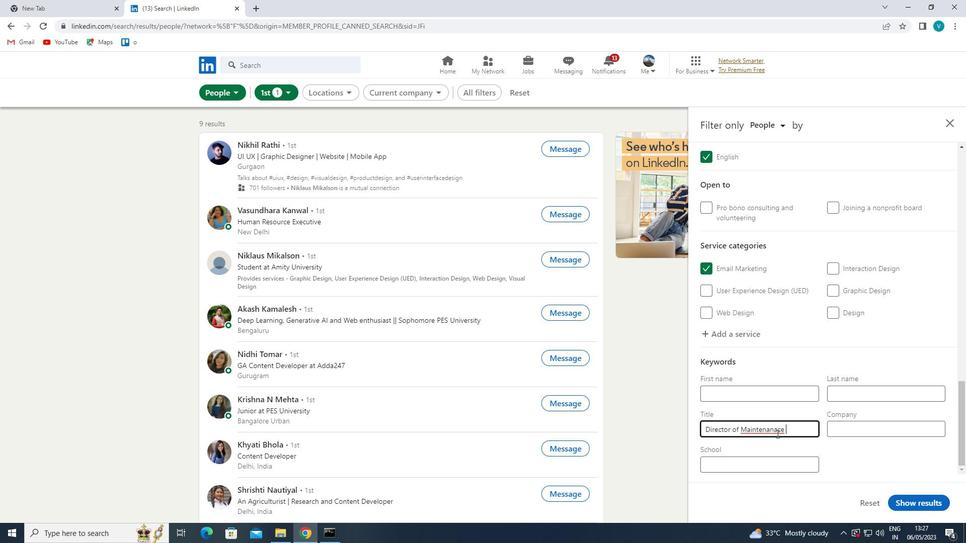 
Action: Mouse pressed left at (777, 431)
Screenshot: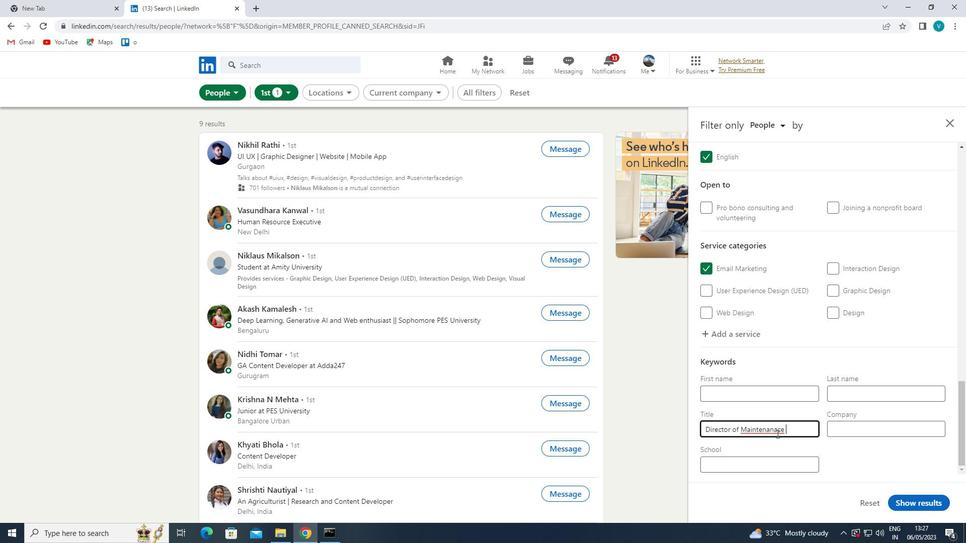 
Action: Mouse moved to (789, 430)
Screenshot: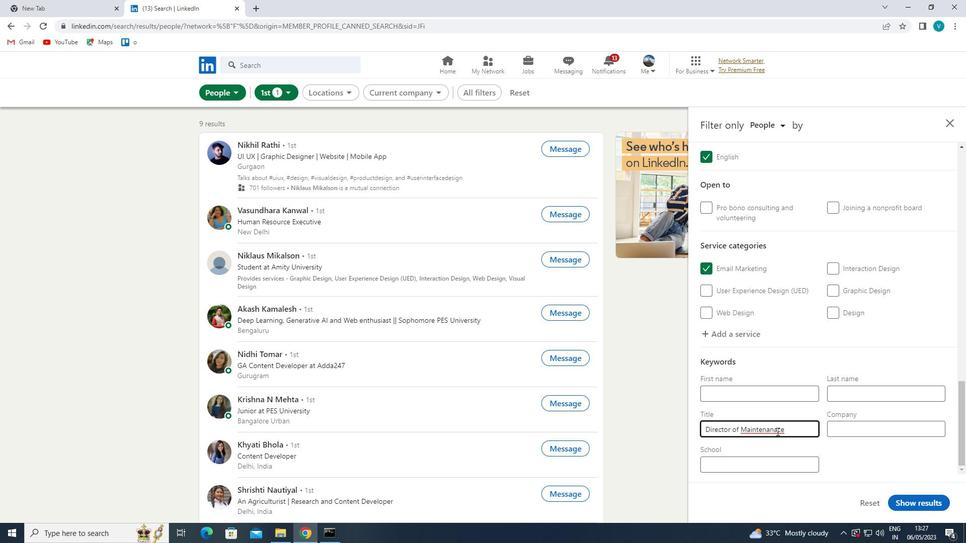 
Action: Key pressed <Key.backspace>
Screenshot: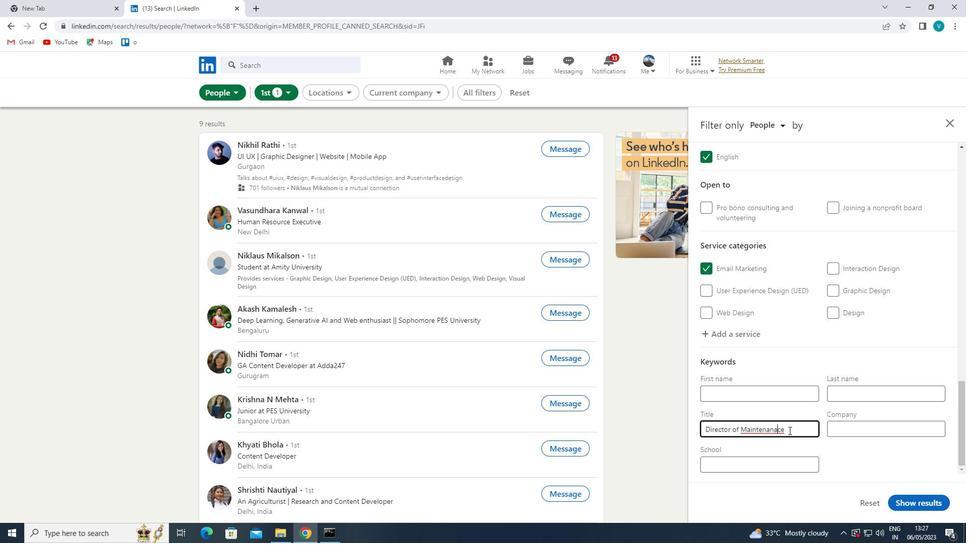 
Action: Mouse moved to (906, 499)
Screenshot: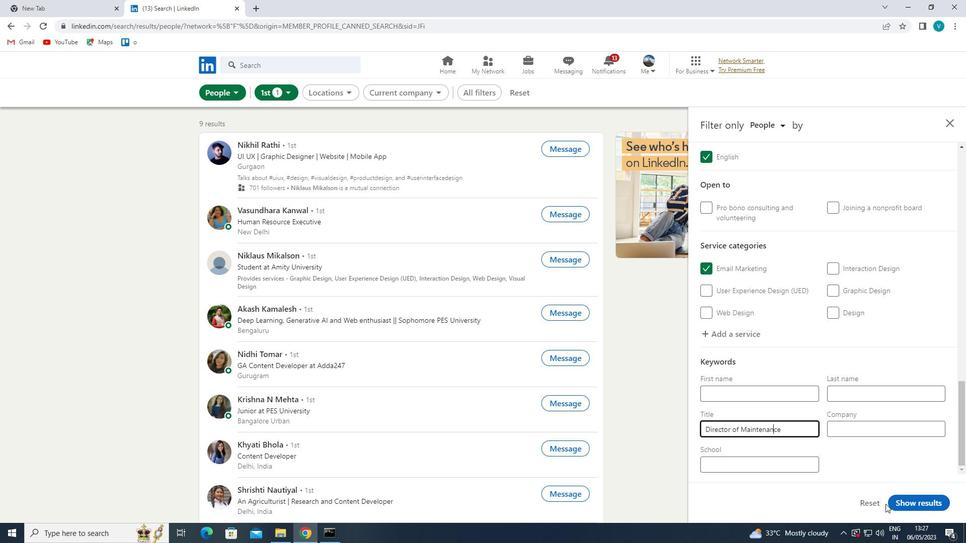 
Action: Mouse pressed left at (906, 499)
Screenshot: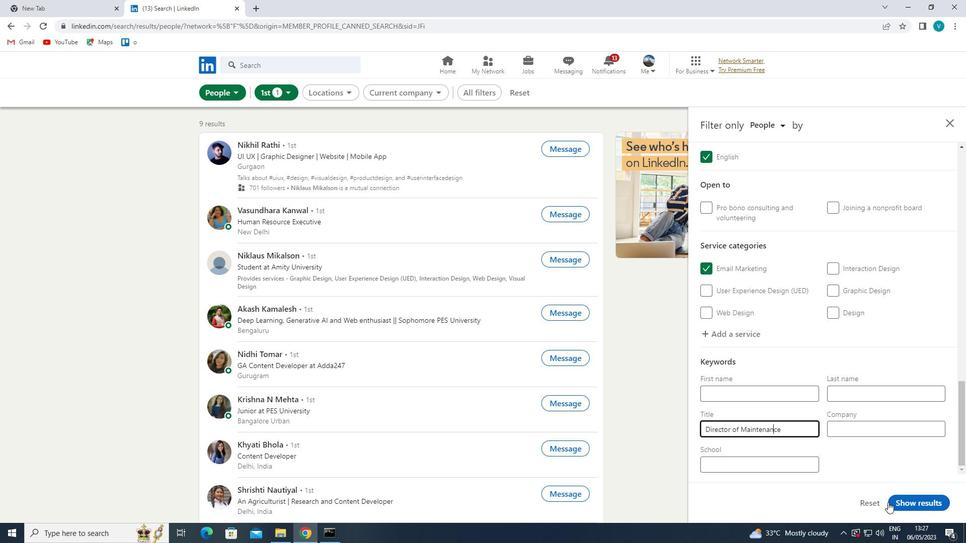 
Action: Mouse moved to (884, 487)
Screenshot: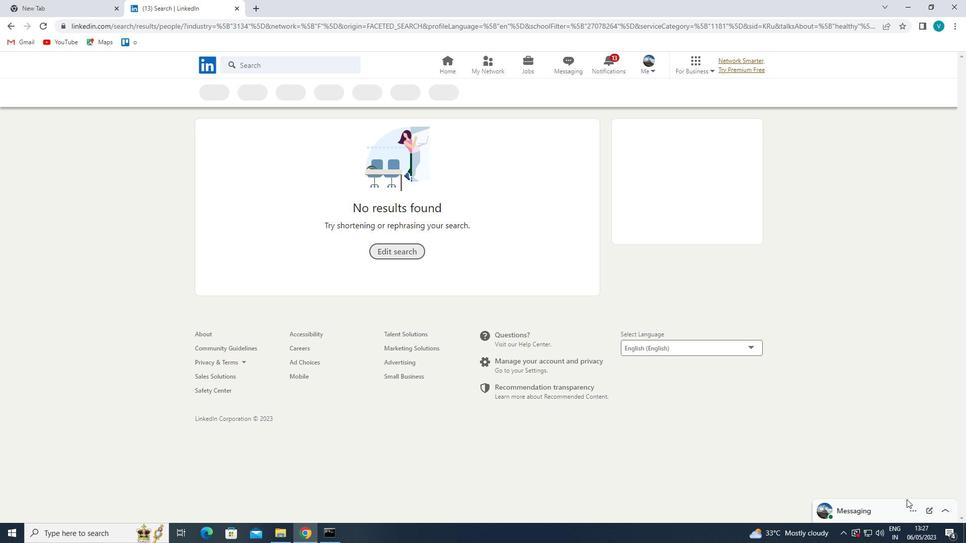 
